 Task: Add Attachment from "Attach a link" to Card Card0000000404 in Board Board0000000101 in Workspace WS0000000034 in Trello. Add Cover Red to Card Card0000000404 in Board Board0000000101 in Workspace WS0000000034 in Trello. Add "Join Card" Button Button0000000404  to Card Card0000000404 in Board Board0000000101 in Workspace WS0000000034 in Trello. Add Description DS0000000404 to Card Card0000000404 in Board Board0000000101 in Workspace WS0000000034 in Trello. Add Comment CM0000000404 to Card Card0000000404 in Board Board0000000101 in Workspace WS0000000034 in Trello
Action: Mouse moved to (639, 667)
Screenshot: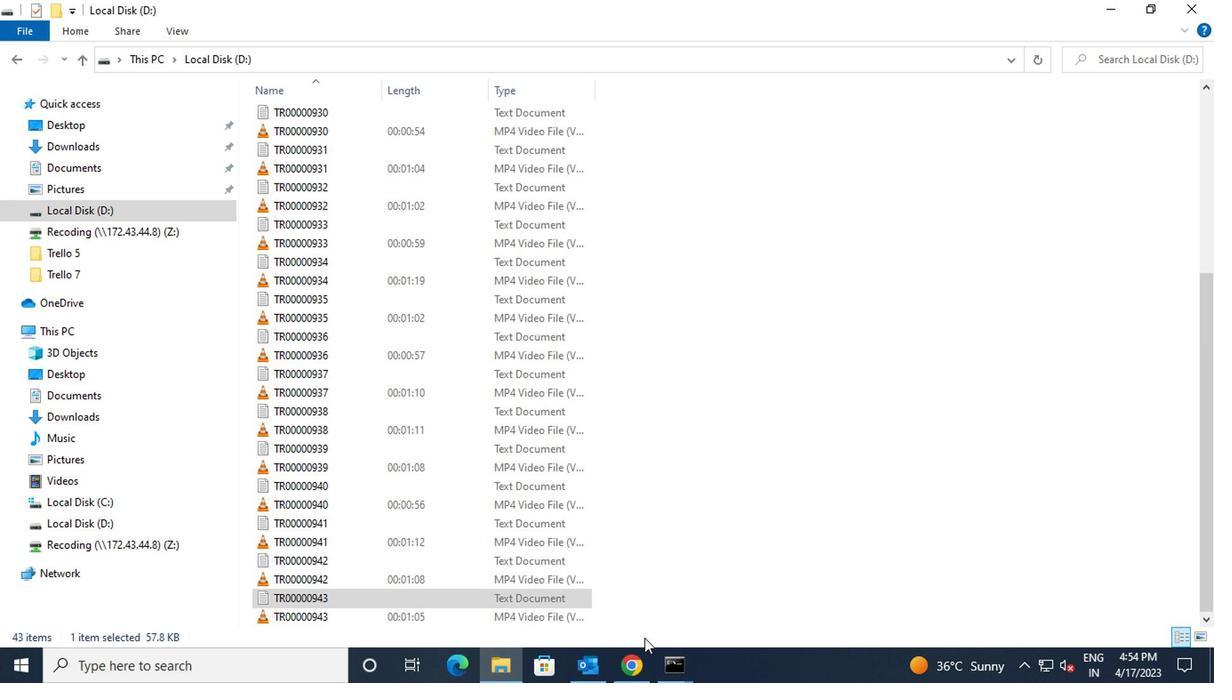 
Action: Mouse pressed left at (639, 667)
Screenshot: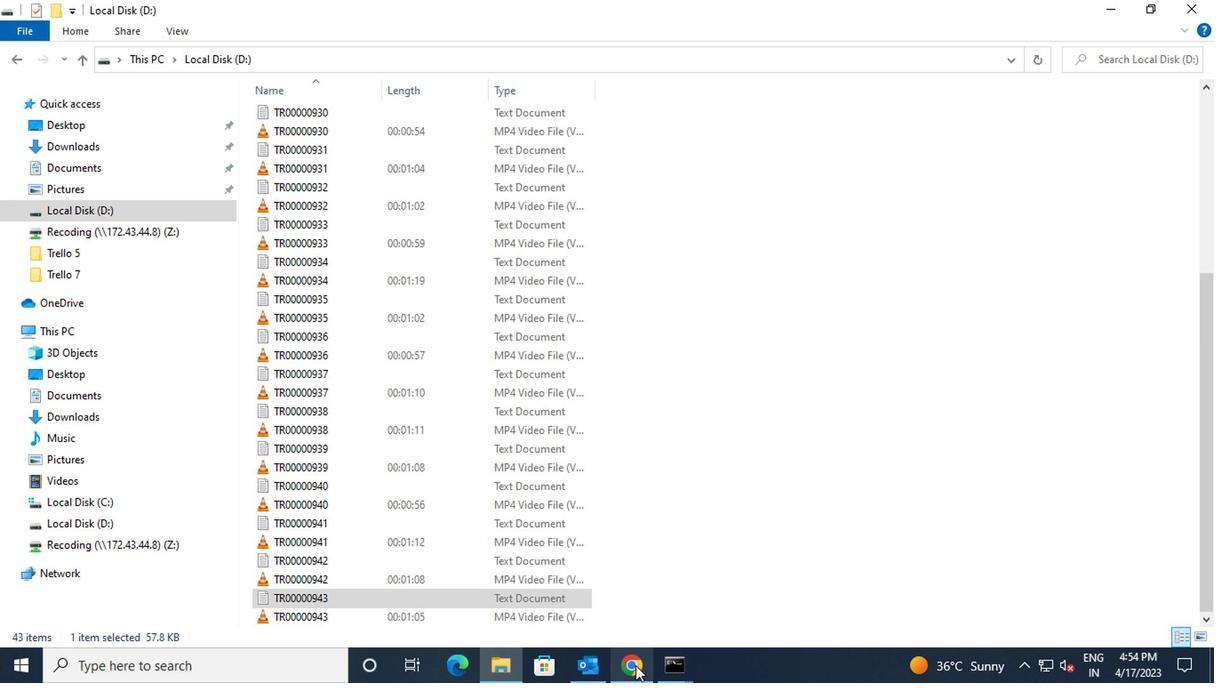 
Action: Mouse moved to (451, 572)
Screenshot: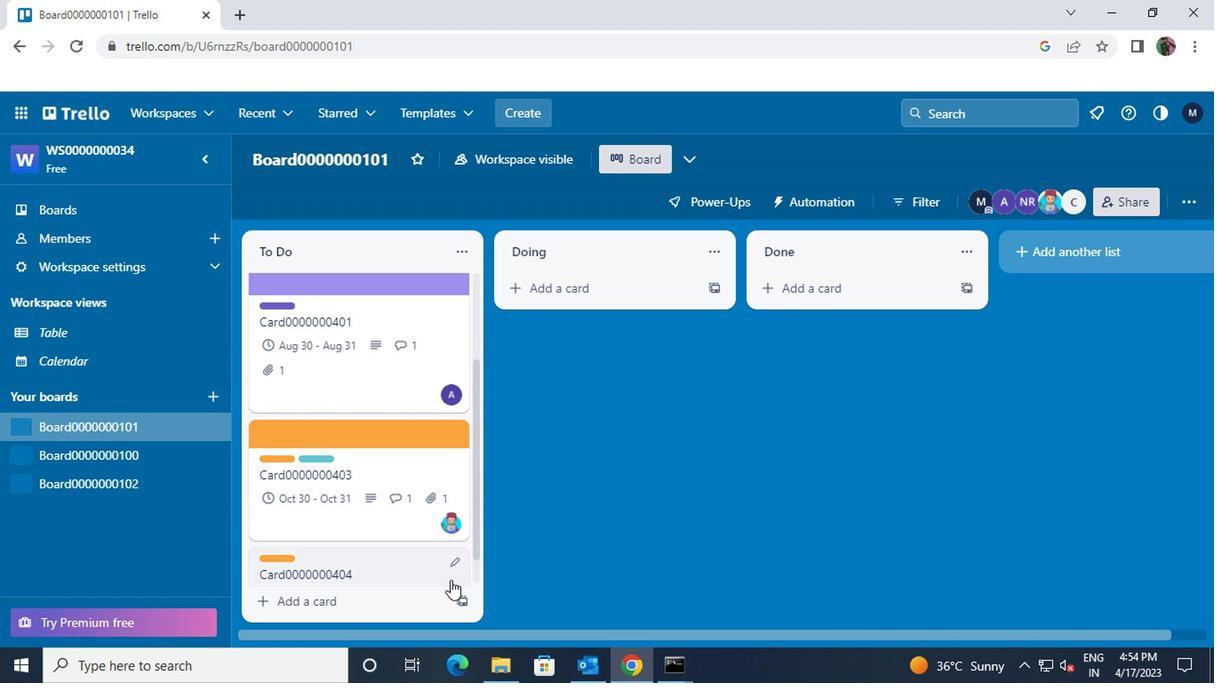 
Action: Mouse pressed left at (451, 572)
Screenshot: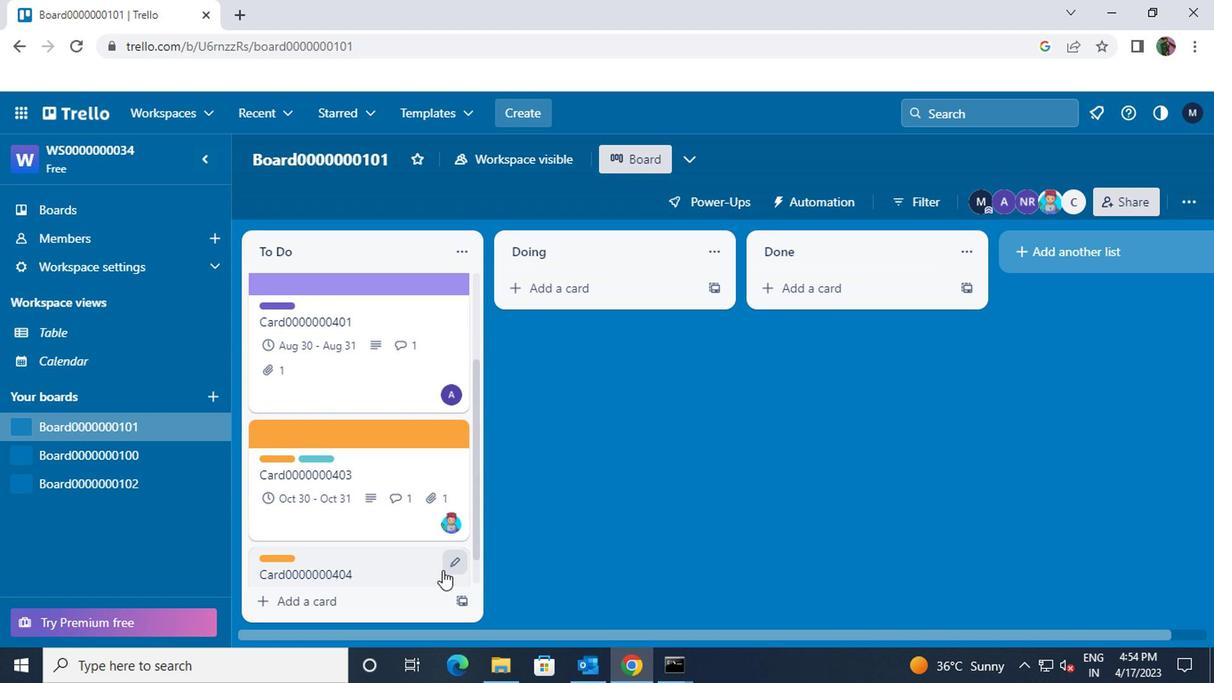 
Action: Mouse moved to (538, 391)
Screenshot: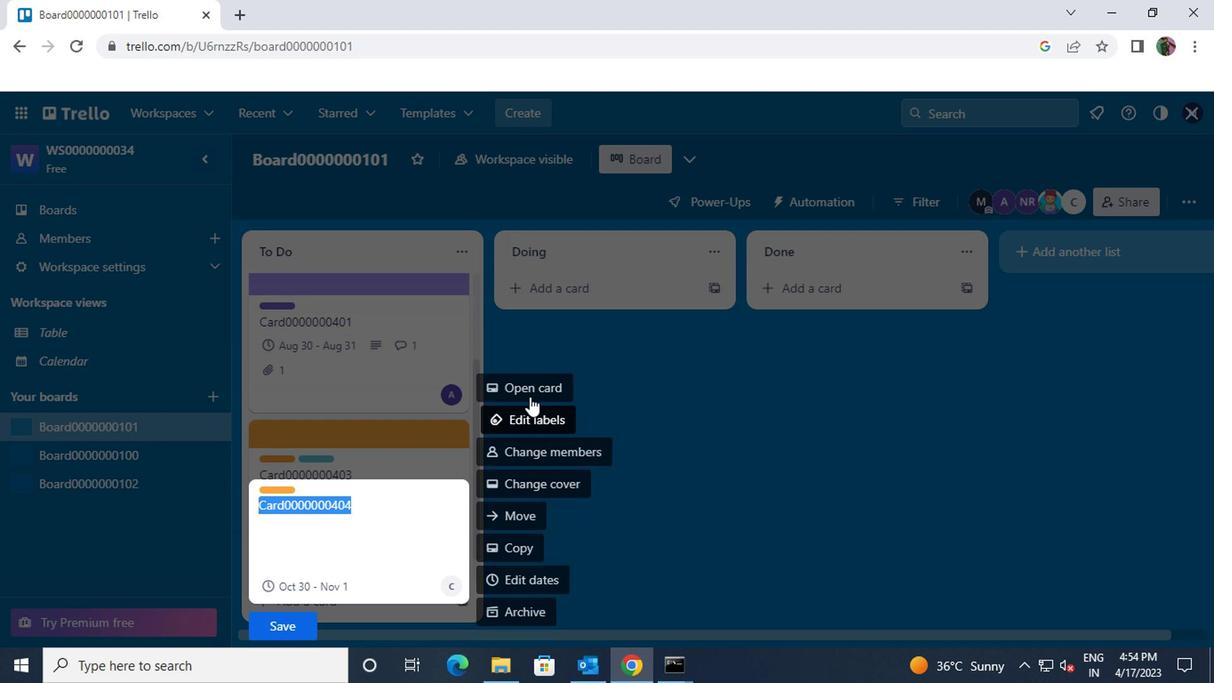 
Action: Mouse pressed left at (538, 391)
Screenshot: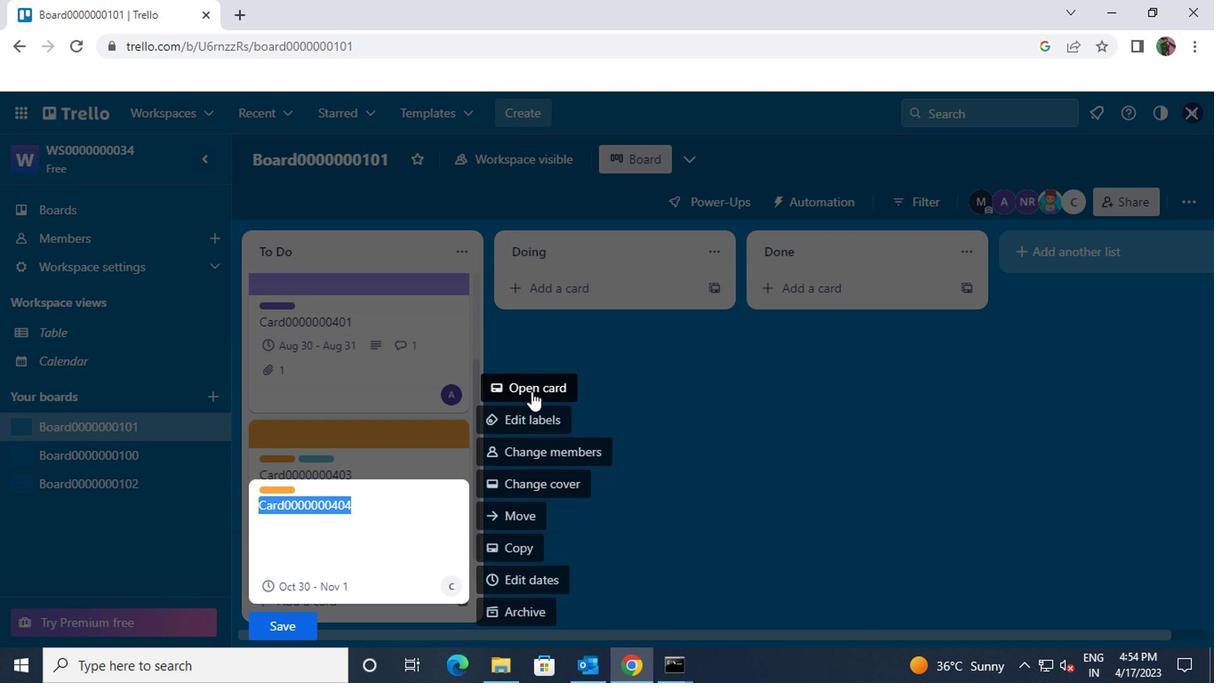 
Action: Mouse moved to (838, 397)
Screenshot: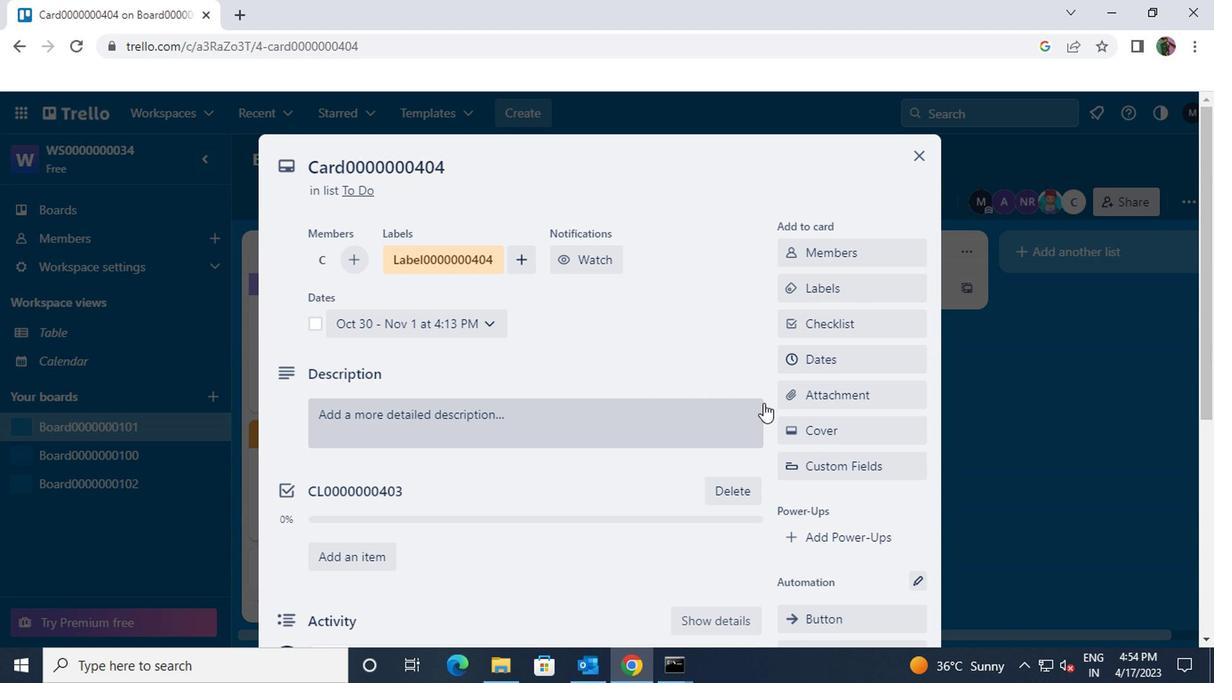 
Action: Mouse pressed left at (838, 397)
Screenshot: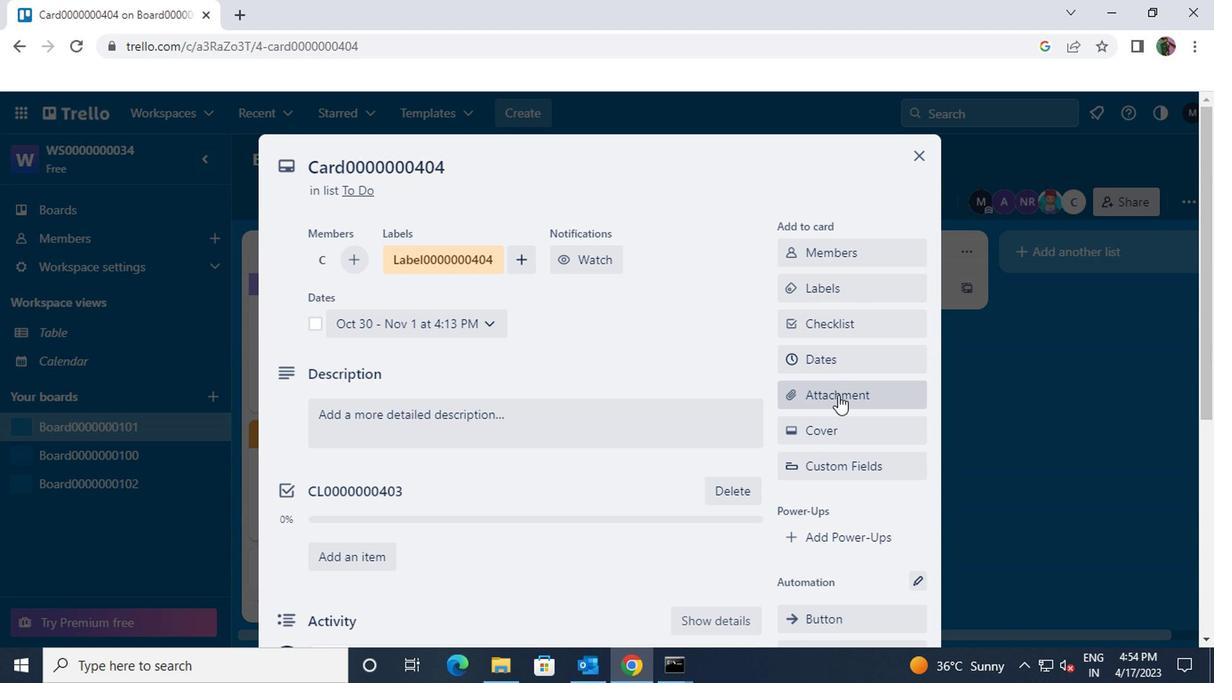 
Action: Mouse moved to (846, 196)
Screenshot: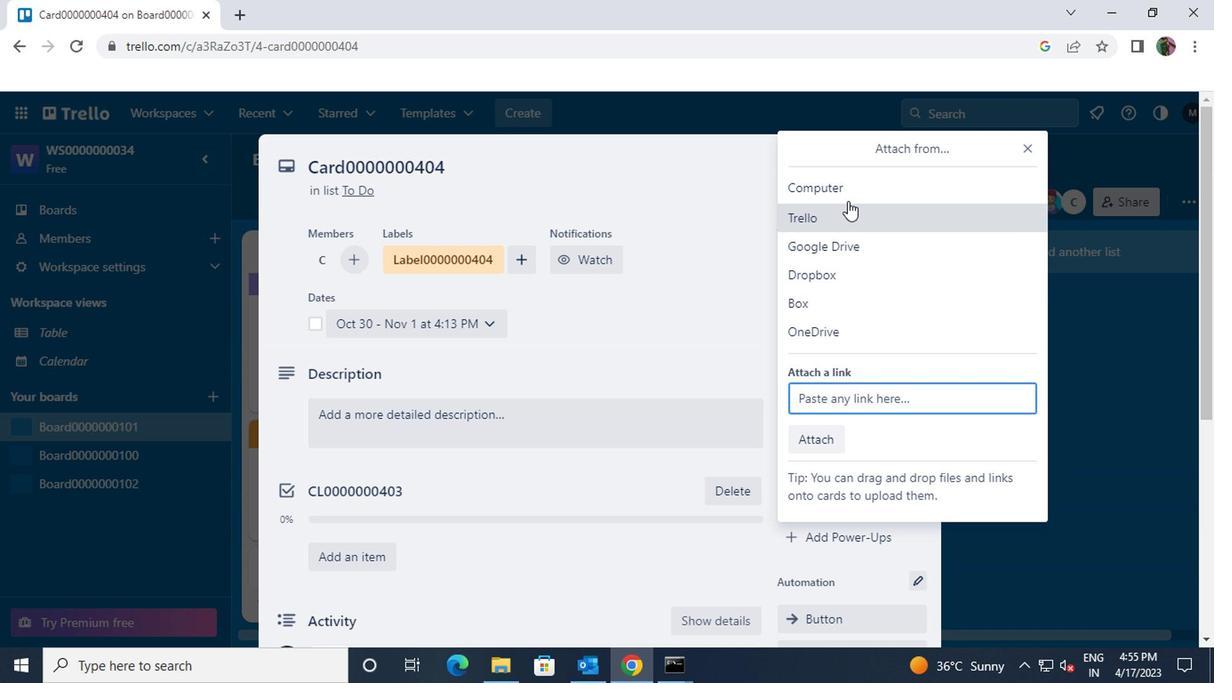 
Action: Mouse pressed left at (846, 196)
Screenshot: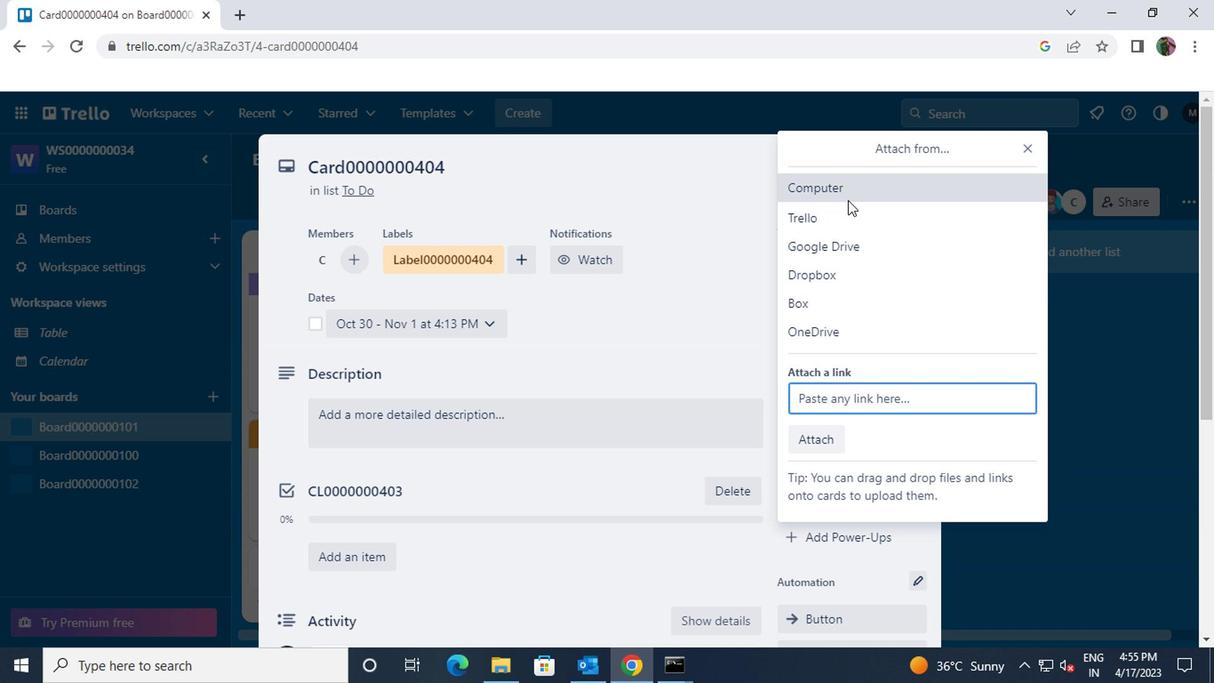 
Action: Mouse moved to (503, 190)
Screenshot: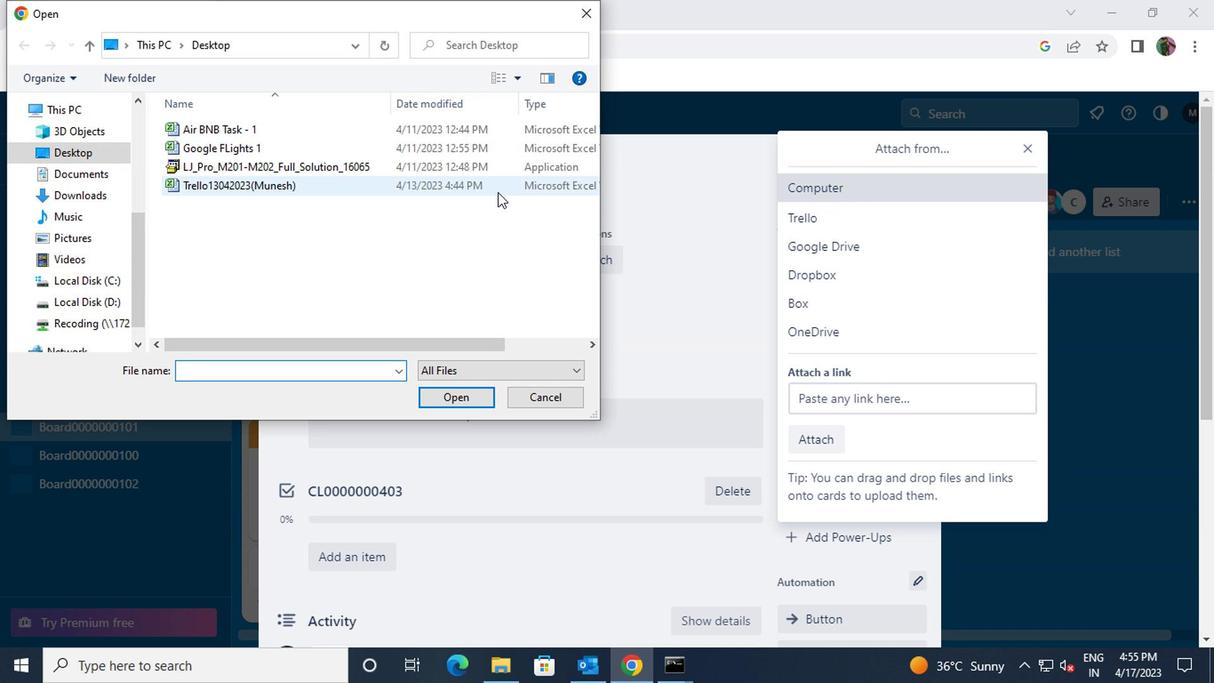 
Action: Mouse pressed left at (503, 190)
Screenshot: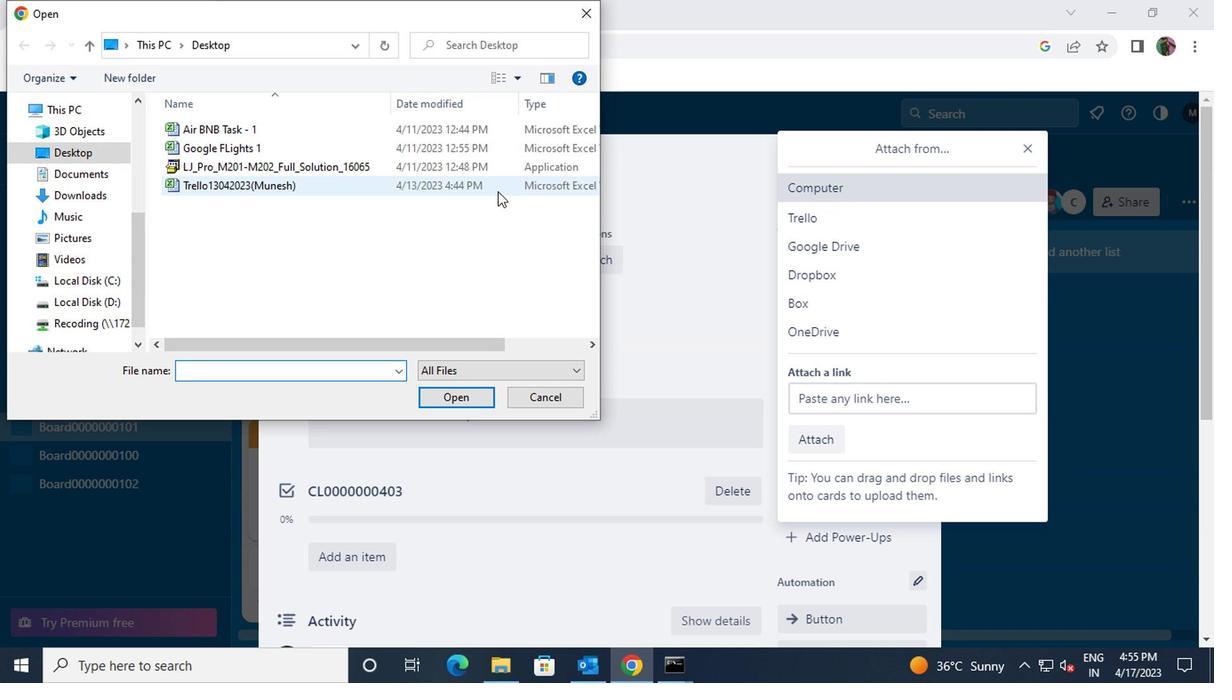 
Action: Mouse moved to (480, 406)
Screenshot: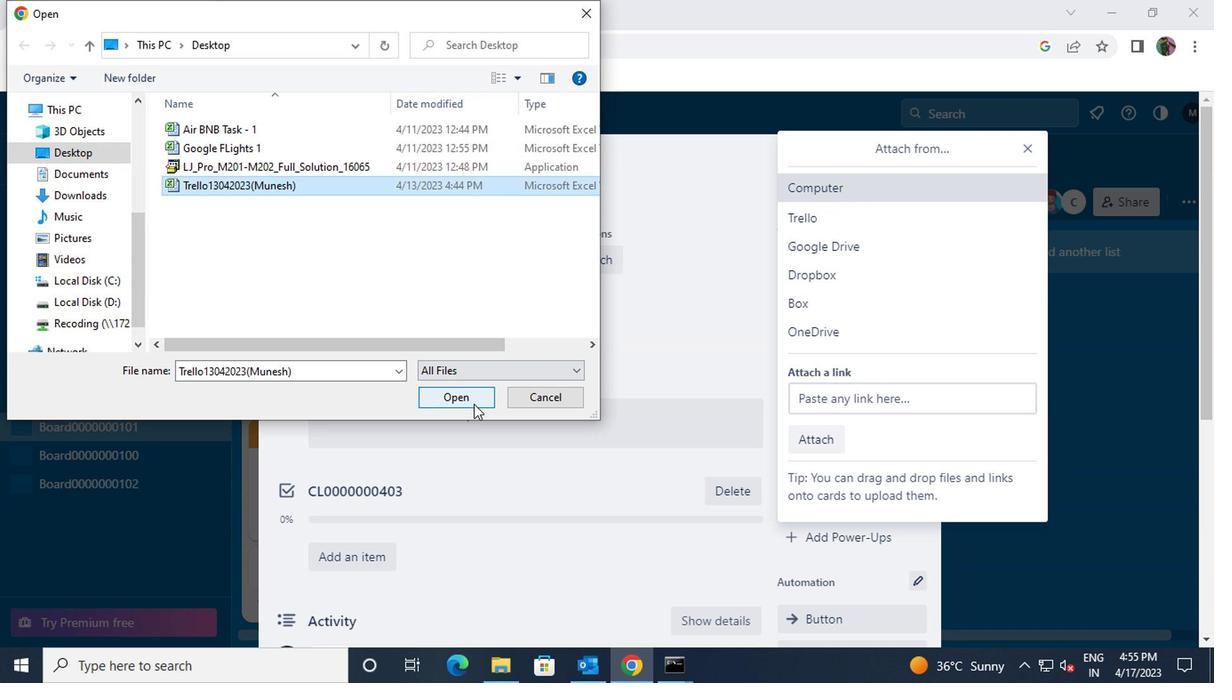 
Action: Mouse pressed left at (480, 406)
Screenshot: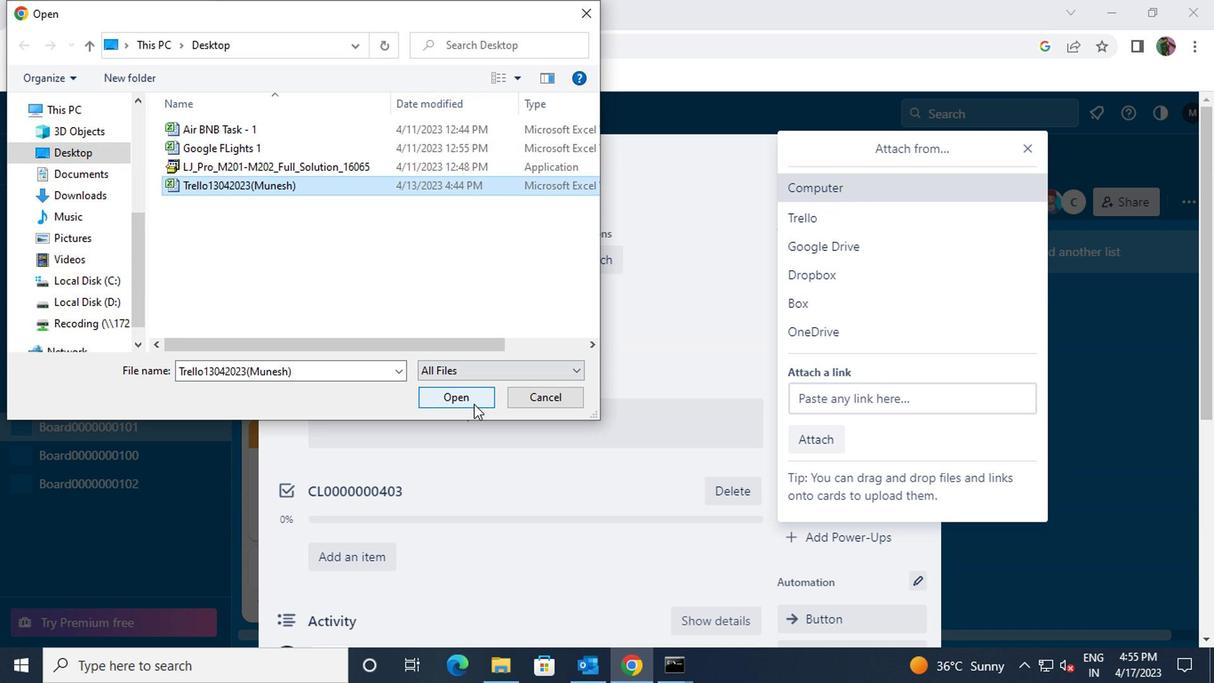 
Action: Mouse moved to (809, 421)
Screenshot: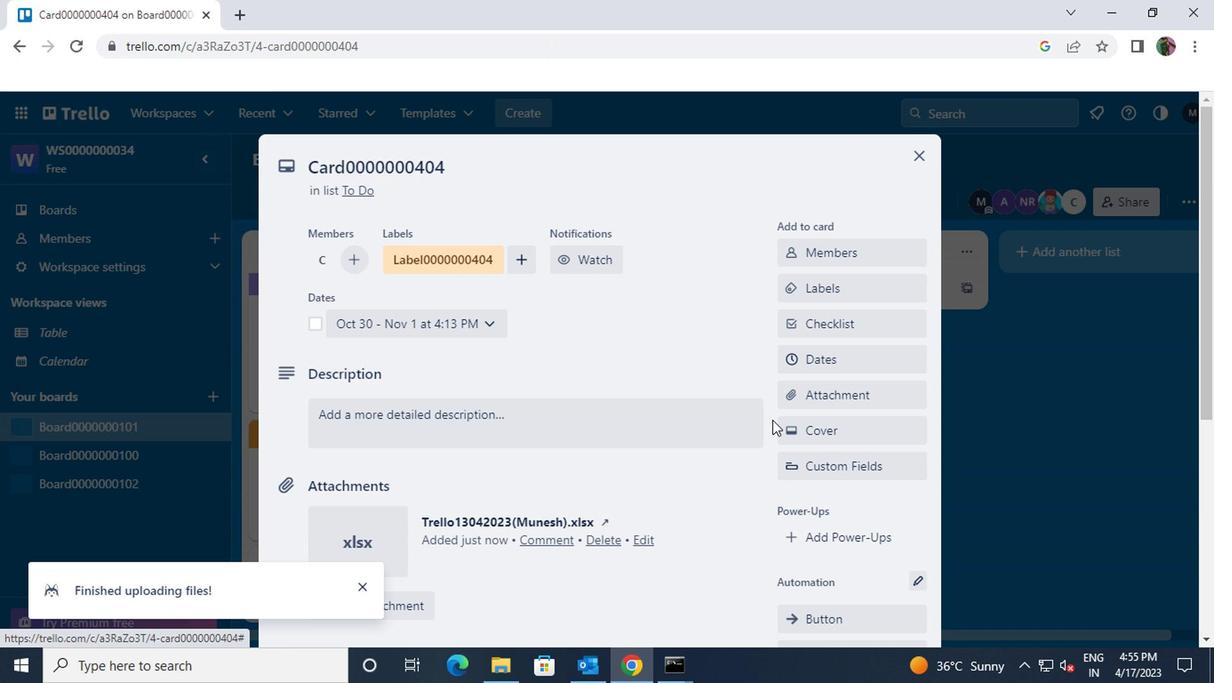 
Action: Mouse pressed left at (809, 421)
Screenshot: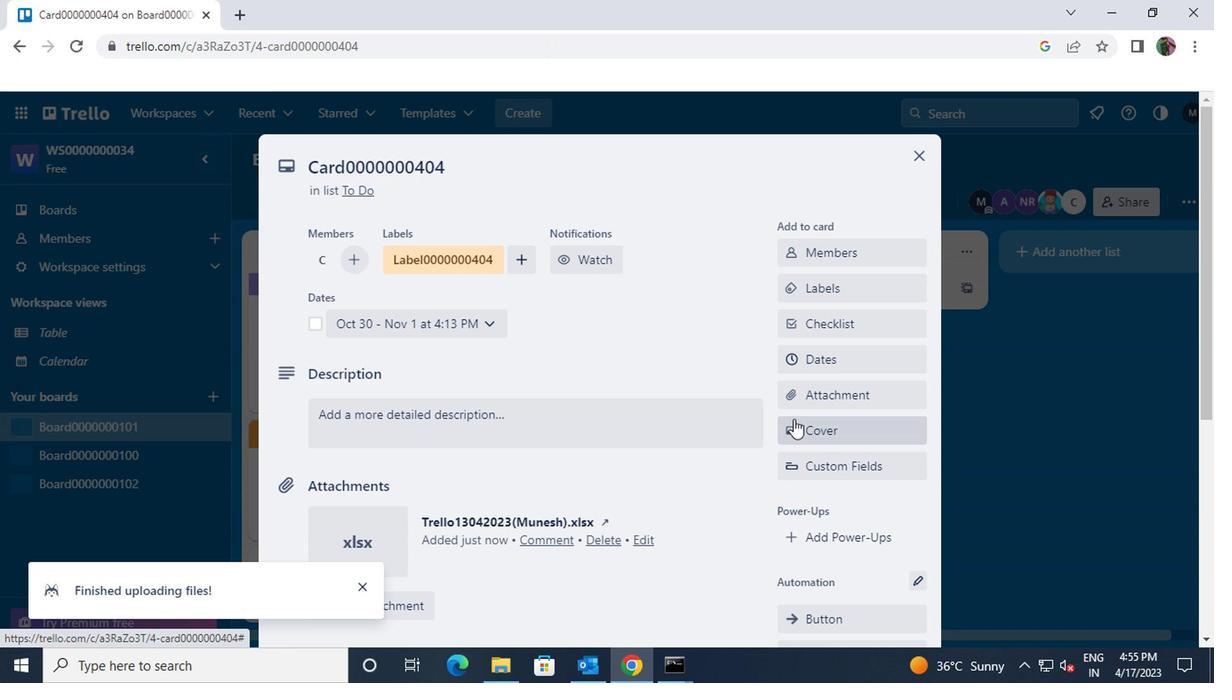 
Action: Mouse moved to (1012, 309)
Screenshot: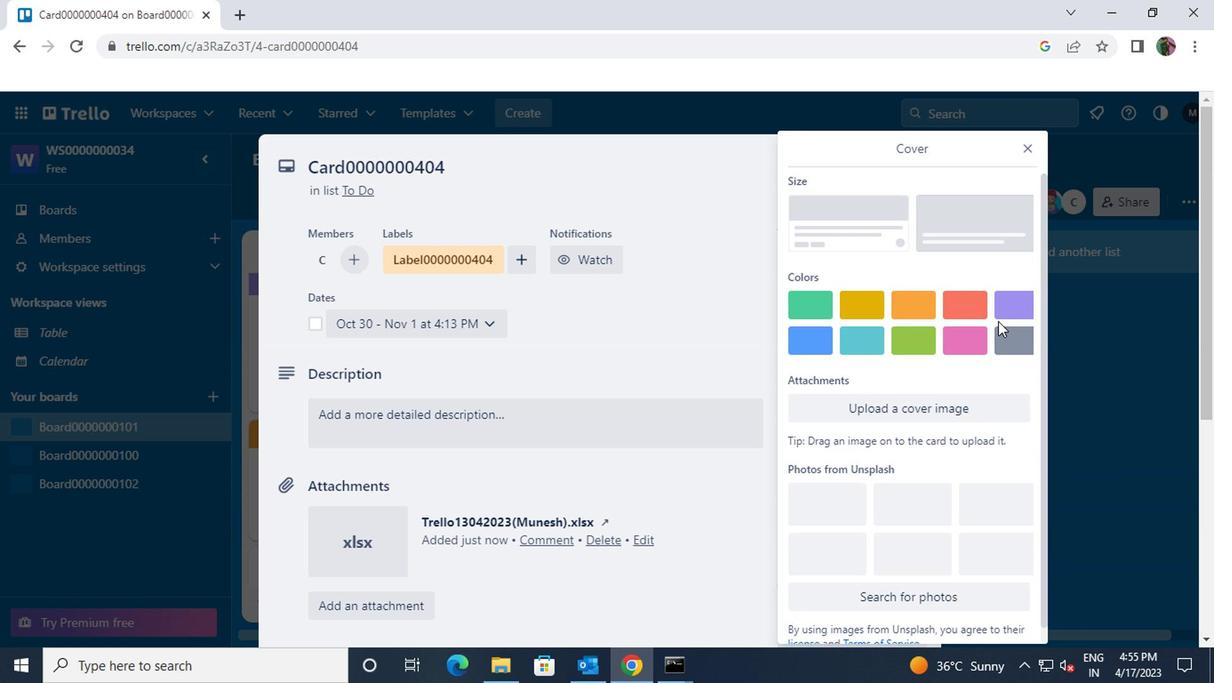 
Action: Mouse pressed left at (1012, 309)
Screenshot: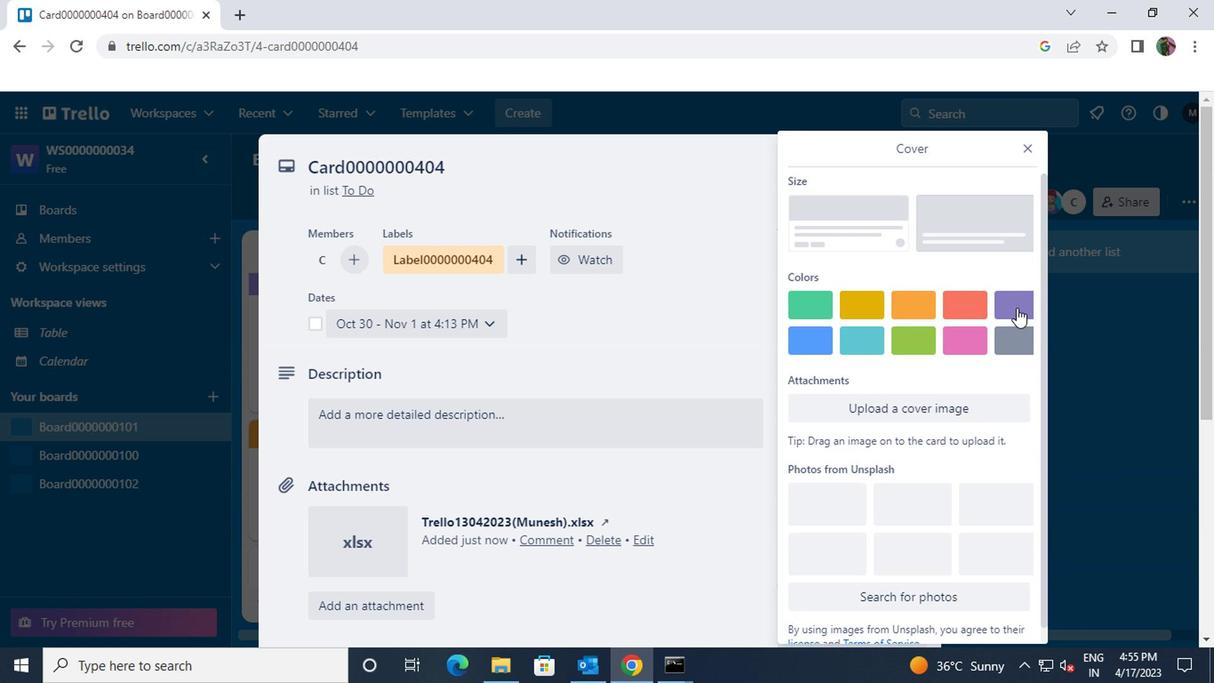 
Action: Mouse moved to (1010, 318)
Screenshot: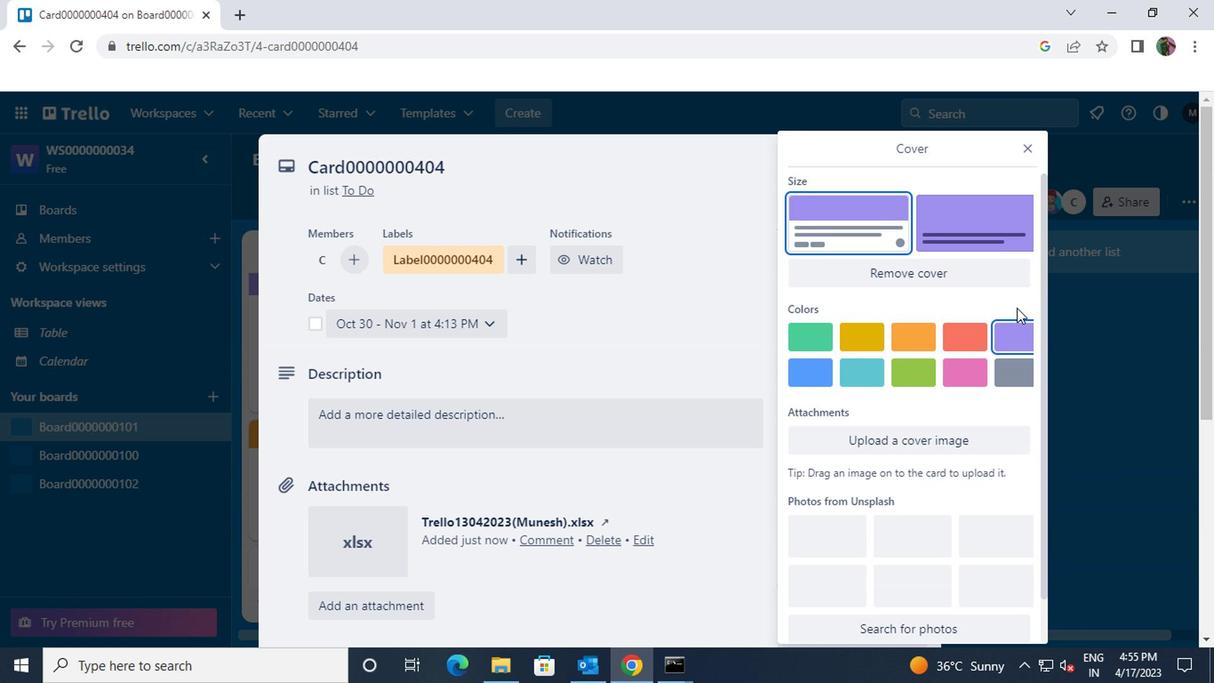 
Action: Mouse scrolled (1010, 317) with delta (0, -1)
Screenshot: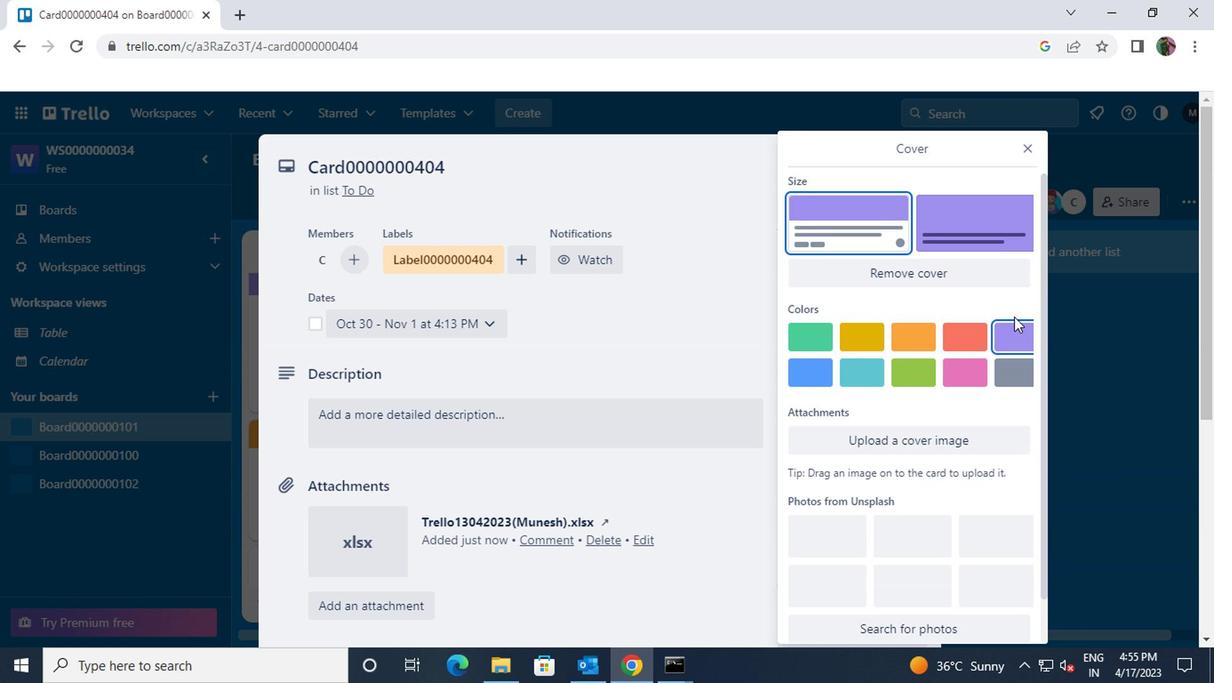 
Action: Mouse moved to (1017, 149)
Screenshot: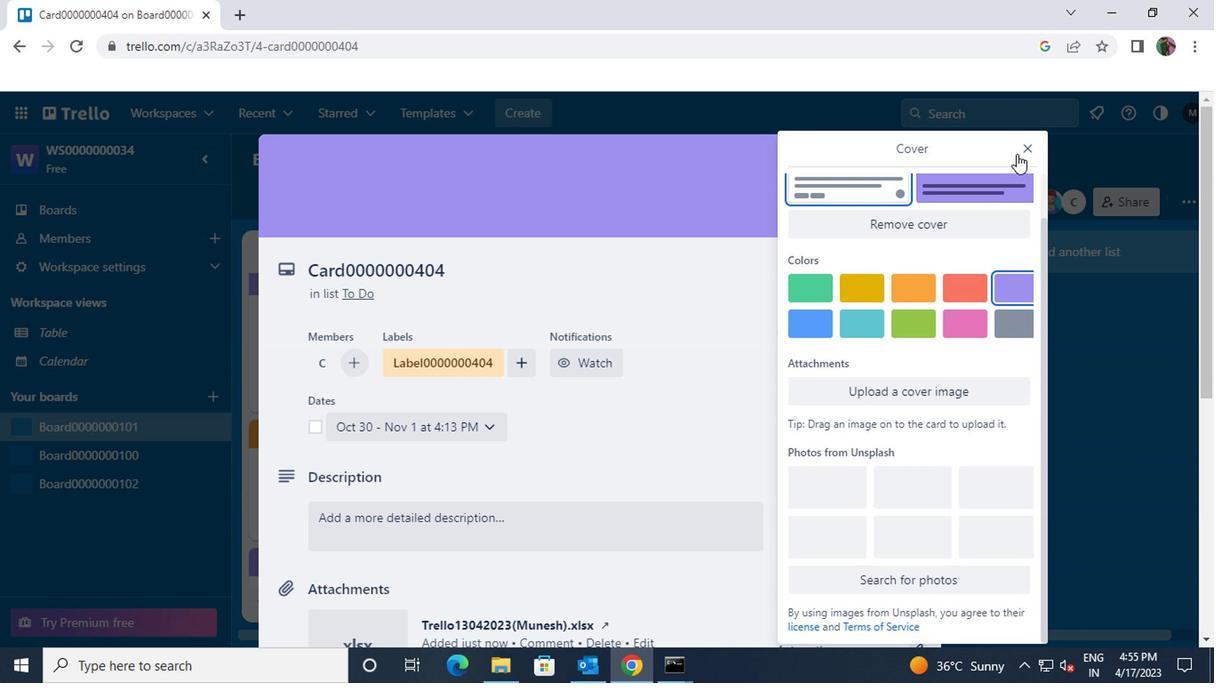
Action: Mouse pressed left at (1017, 149)
Screenshot: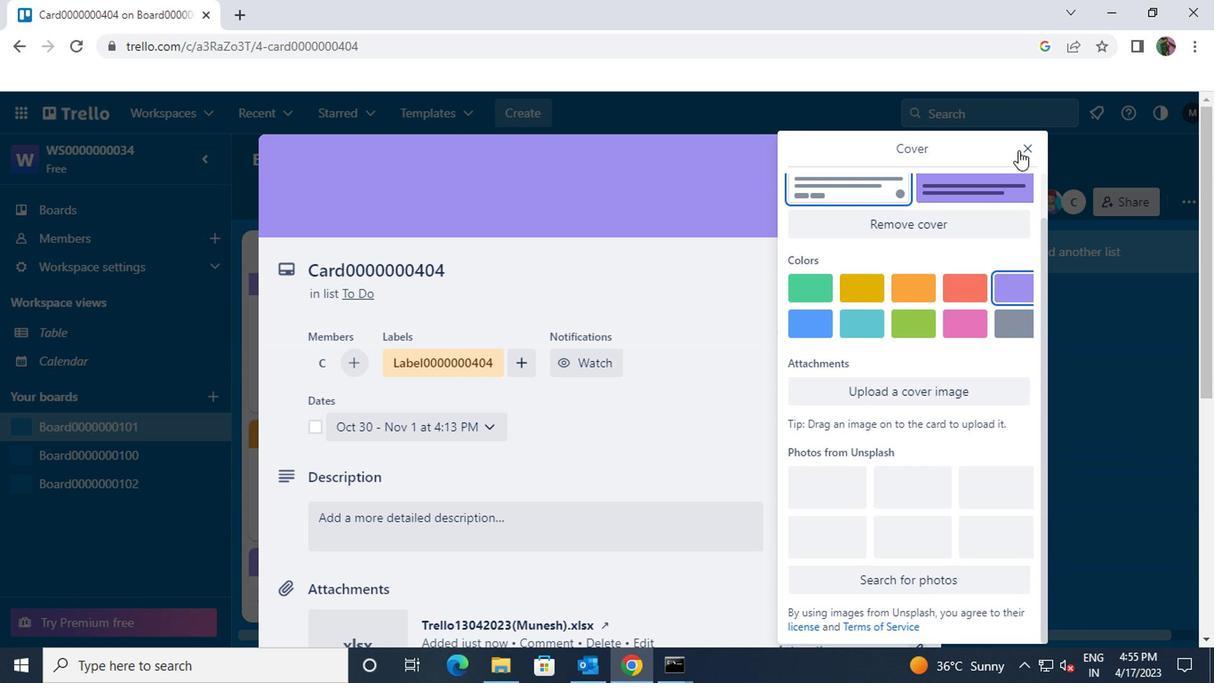 
Action: Mouse moved to (882, 353)
Screenshot: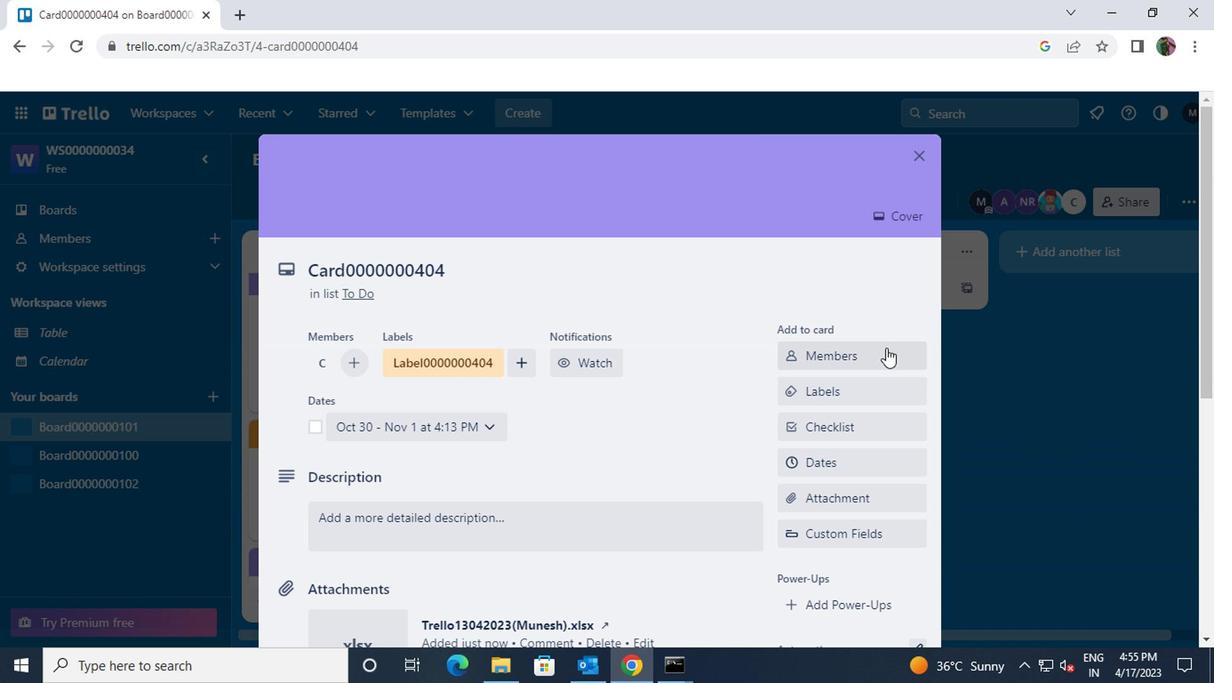
Action: Mouse scrolled (882, 352) with delta (0, -1)
Screenshot: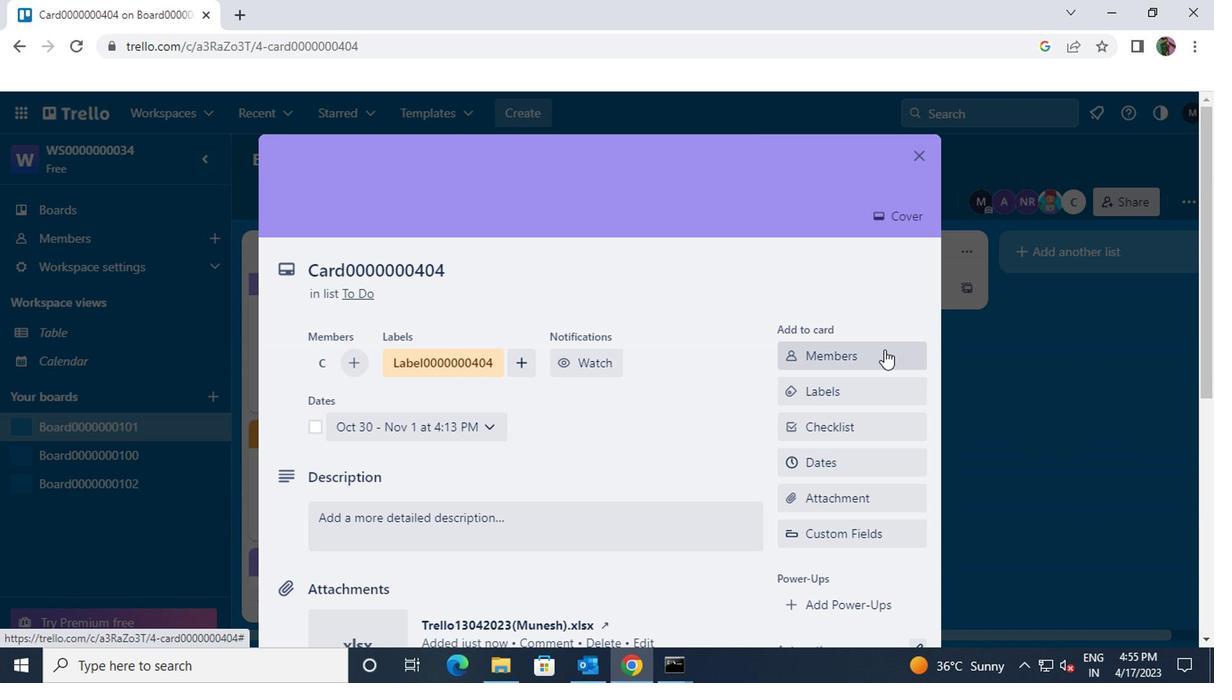 
Action: Mouse scrolled (882, 352) with delta (0, -1)
Screenshot: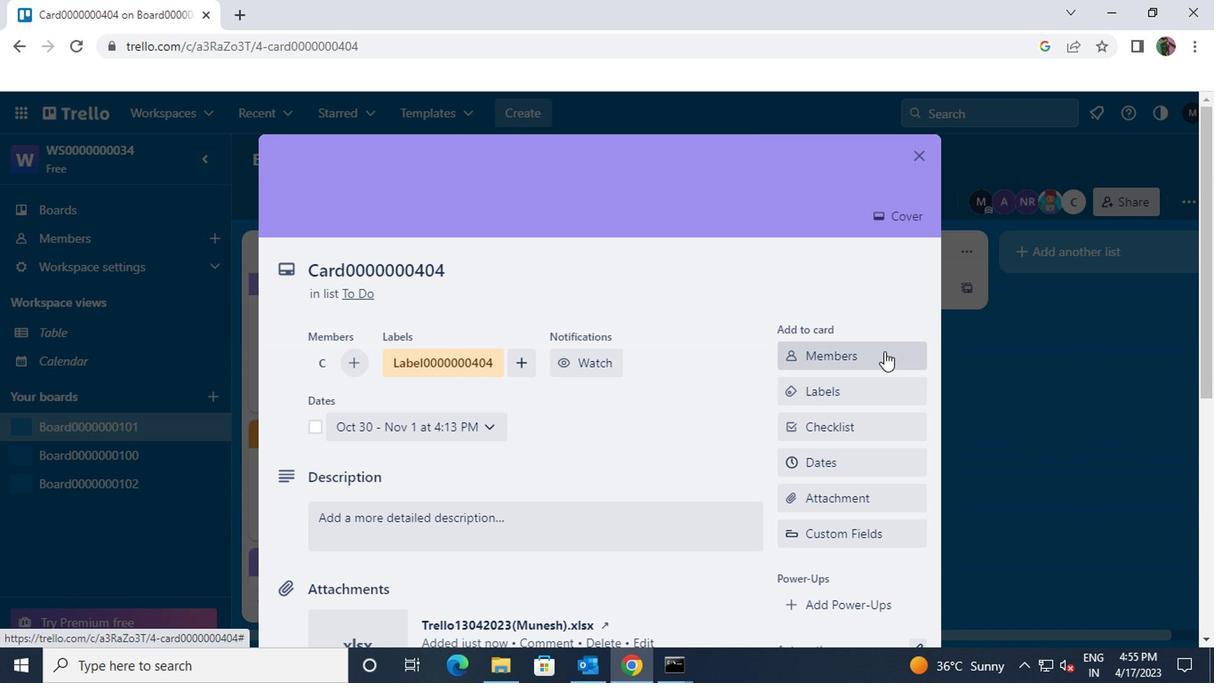 
Action: Mouse moved to (882, 353)
Screenshot: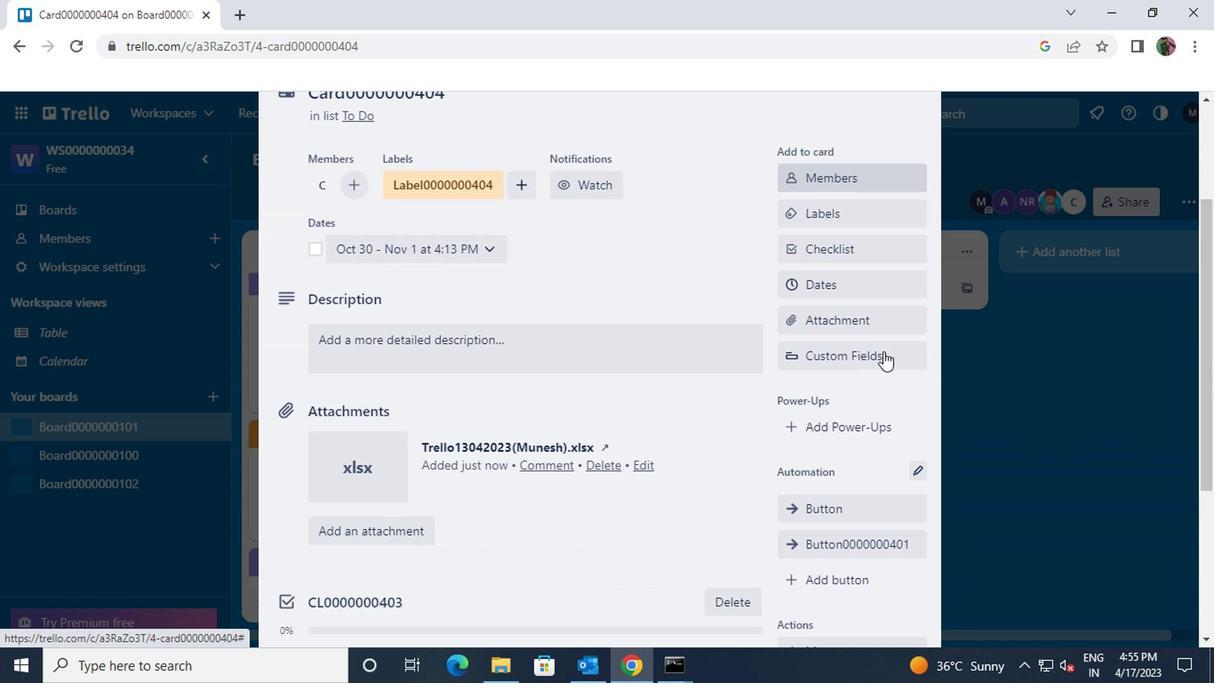
Action: Mouse scrolled (882, 352) with delta (0, -1)
Screenshot: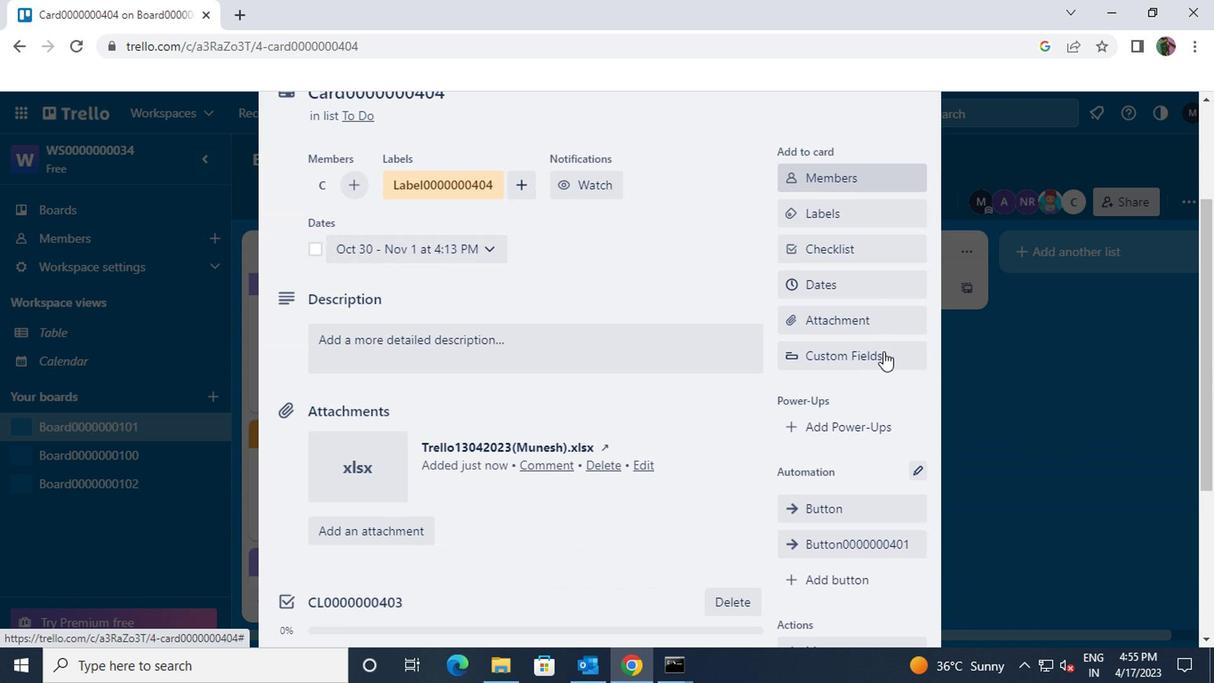 
Action: Mouse moved to (879, 353)
Screenshot: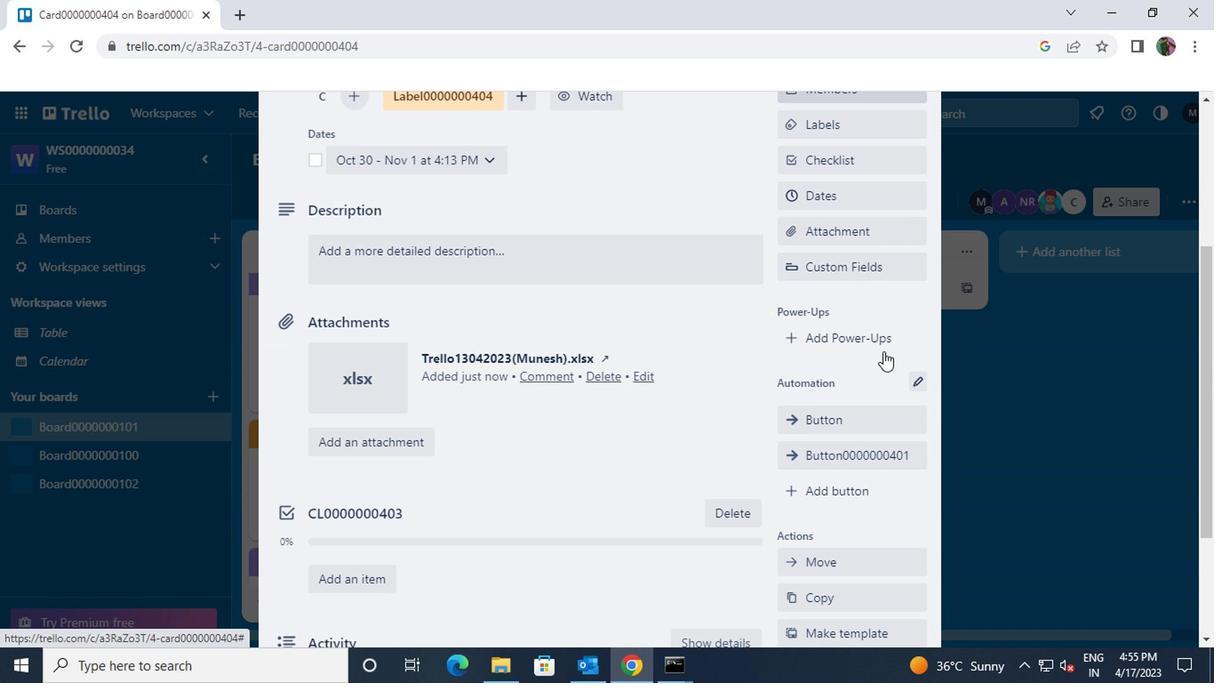 
Action: Mouse scrolled (879, 352) with delta (0, -1)
Screenshot: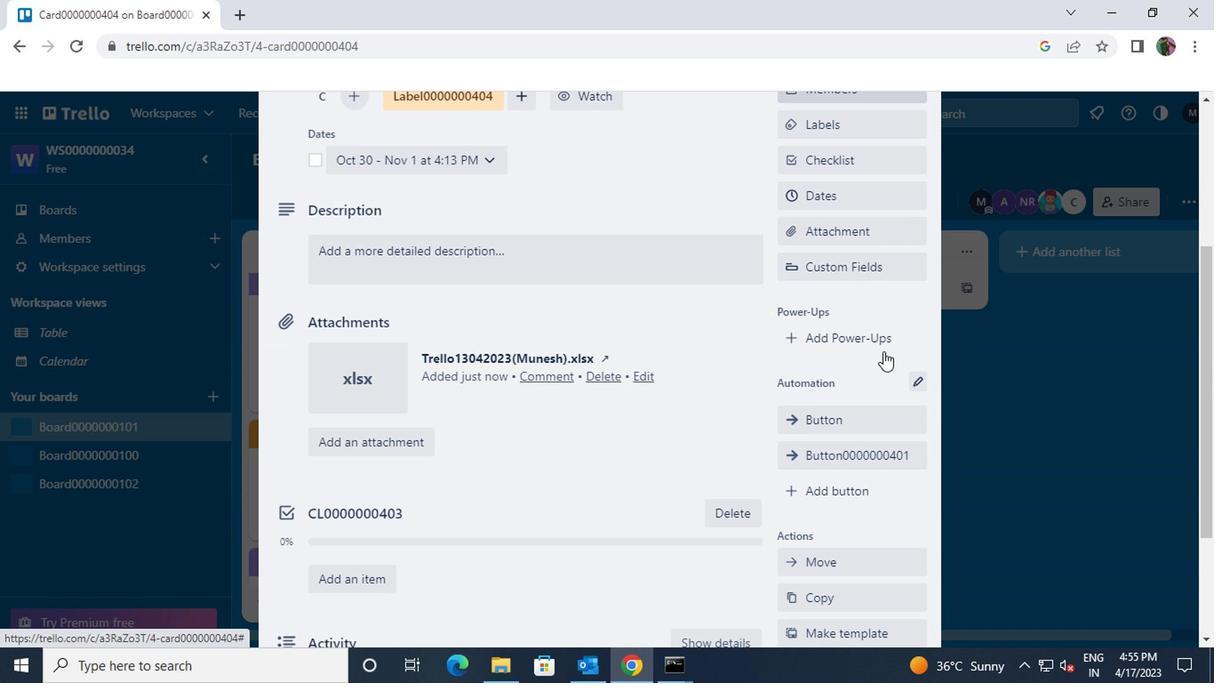 
Action: Mouse moved to (876, 356)
Screenshot: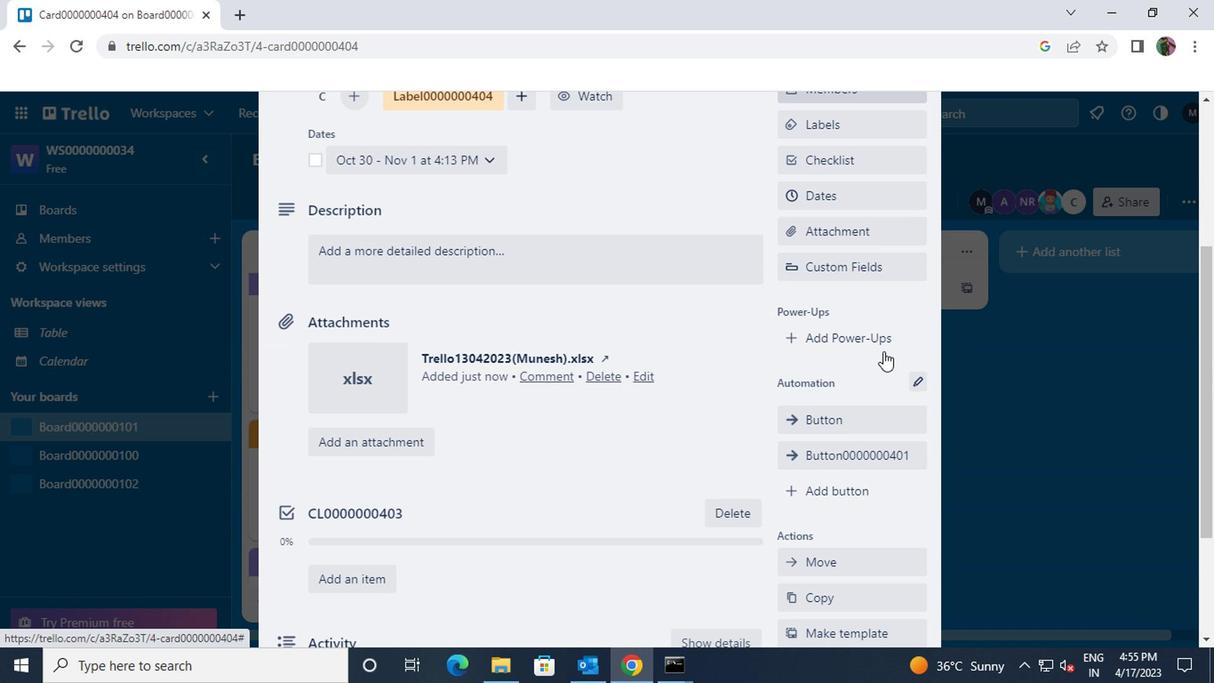 
Action: Mouse scrolled (876, 356) with delta (0, 0)
Screenshot: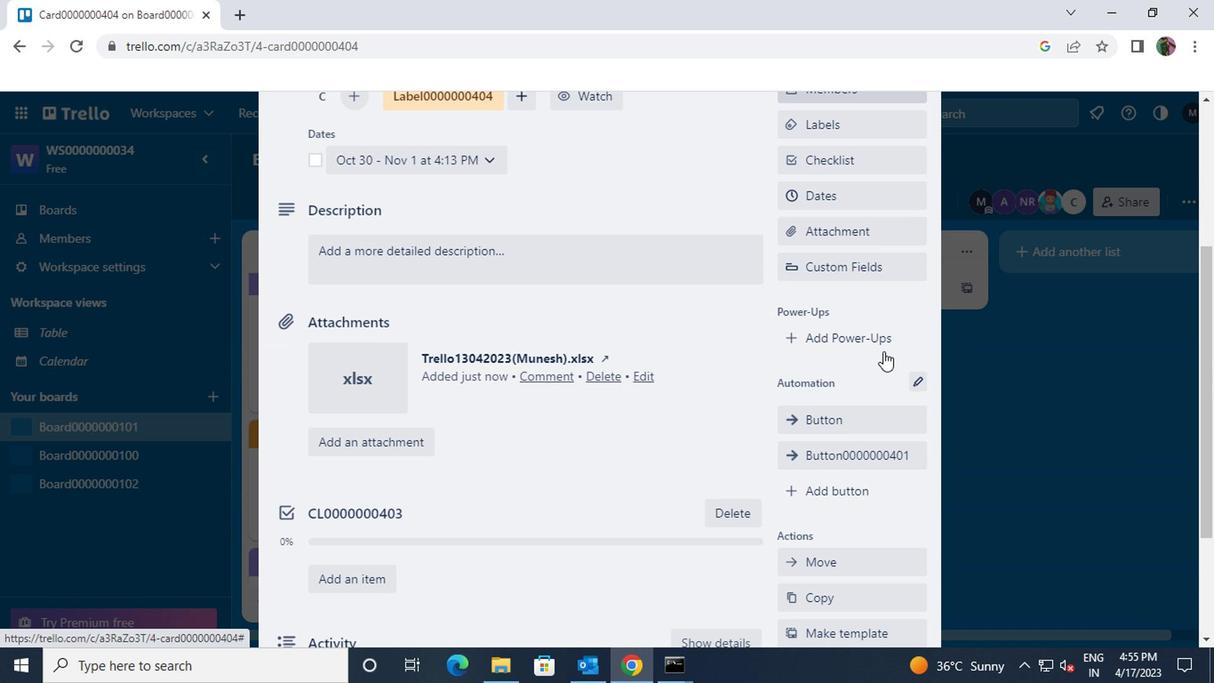 
Action: Mouse moved to (838, 323)
Screenshot: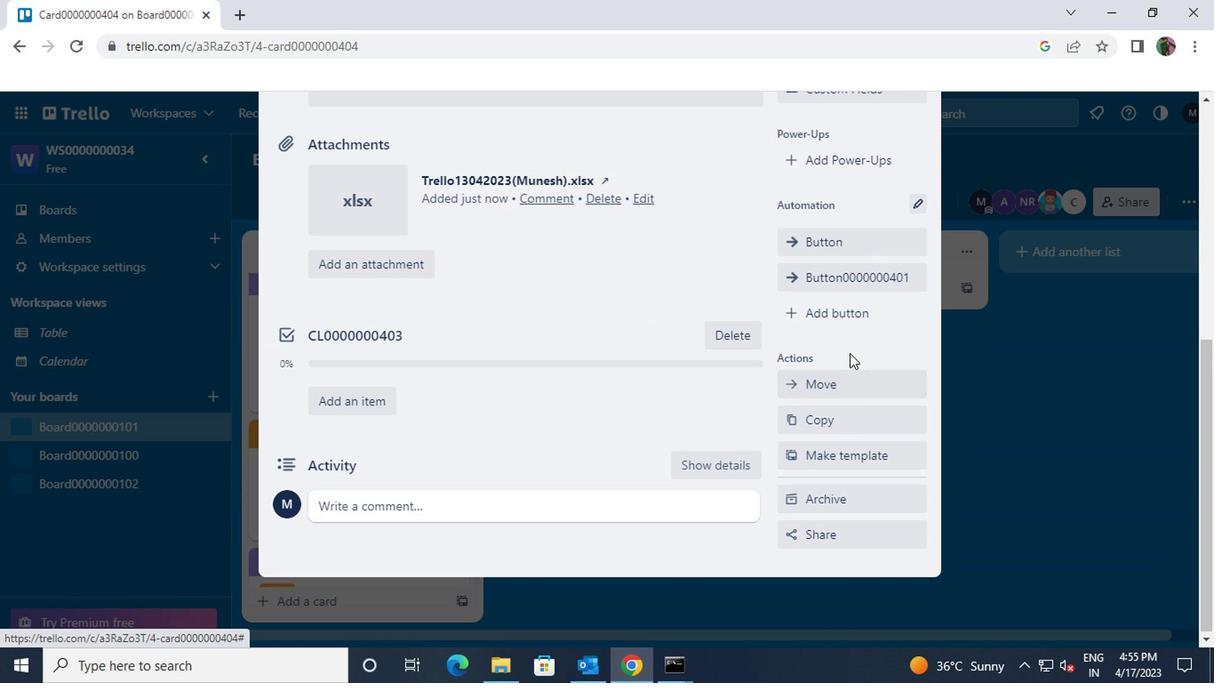 
Action: Mouse pressed left at (838, 323)
Screenshot: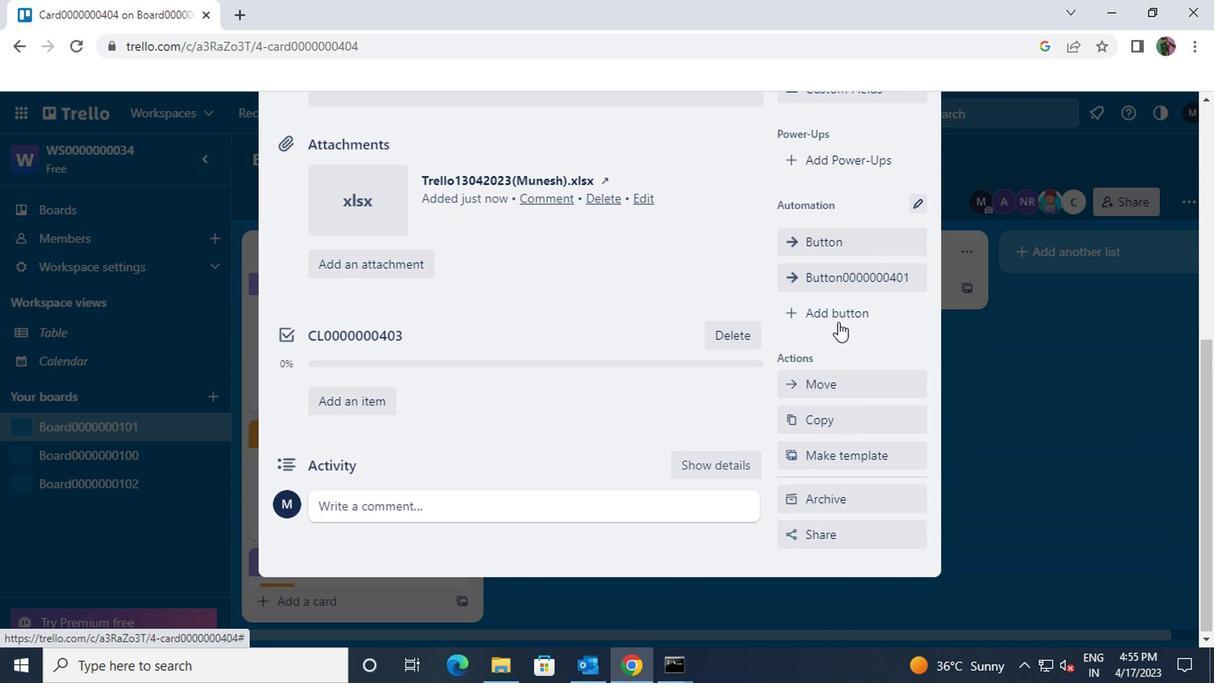 
Action: Mouse moved to (848, 235)
Screenshot: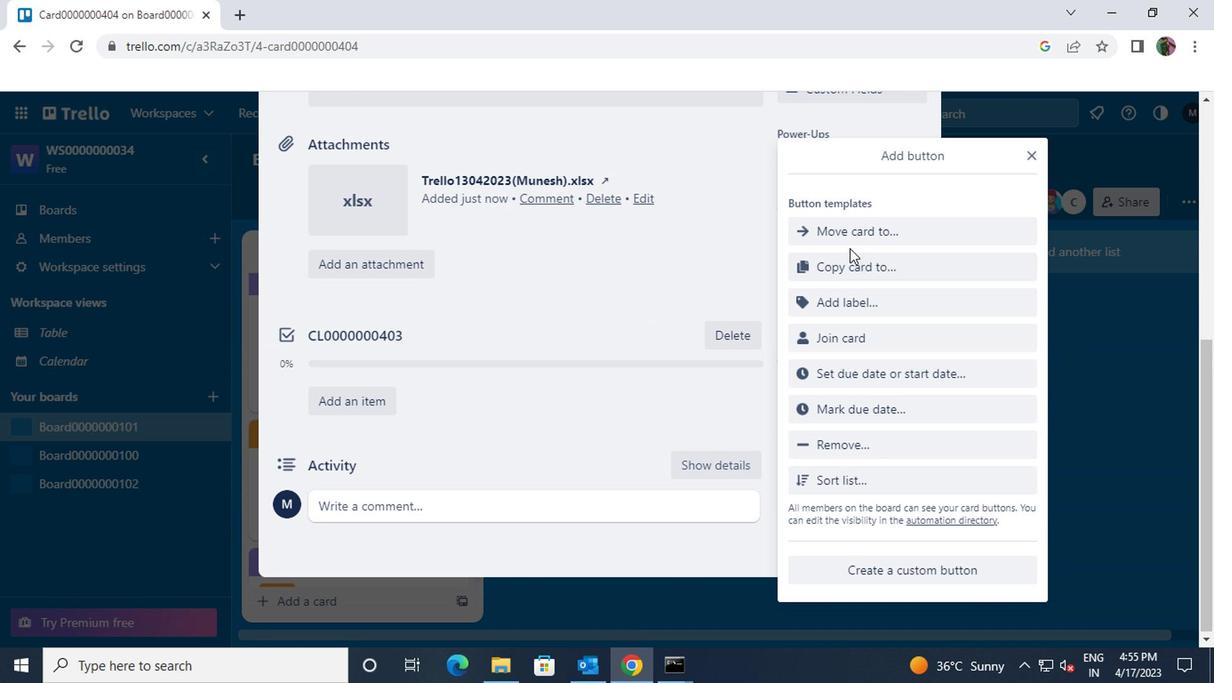 
Action: Mouse pressed left at (848, 235)
Screenshot: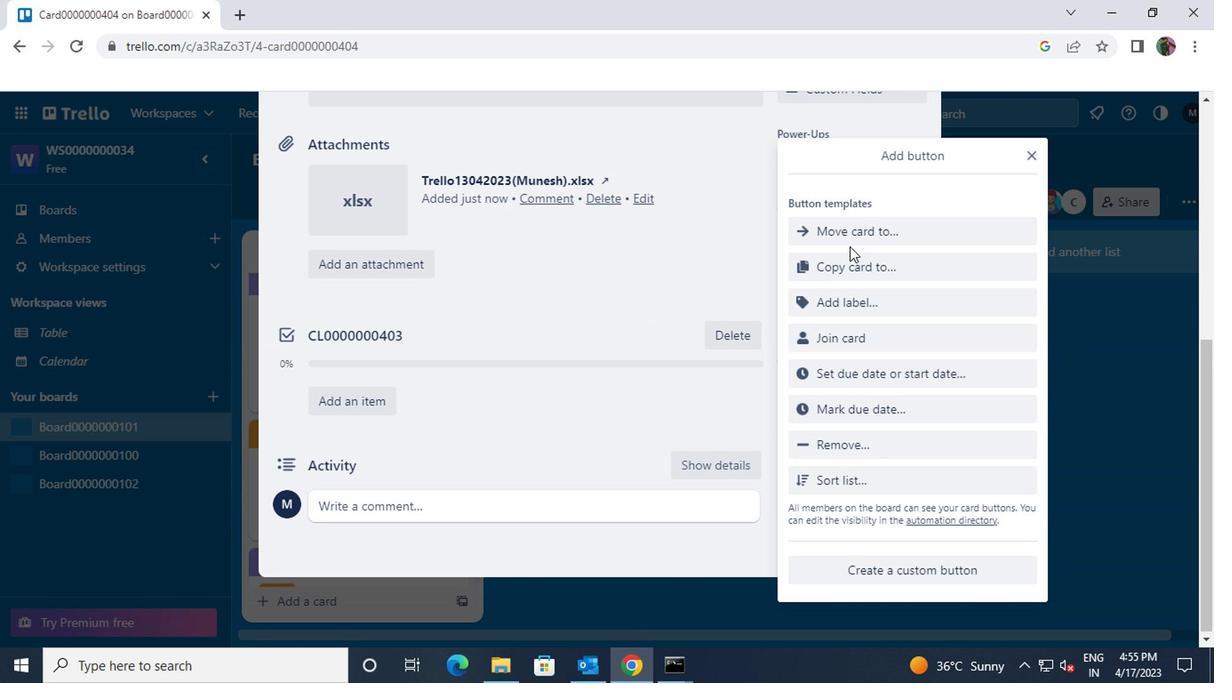 
Action: Mouse moved to (848, 229)
Screenshot: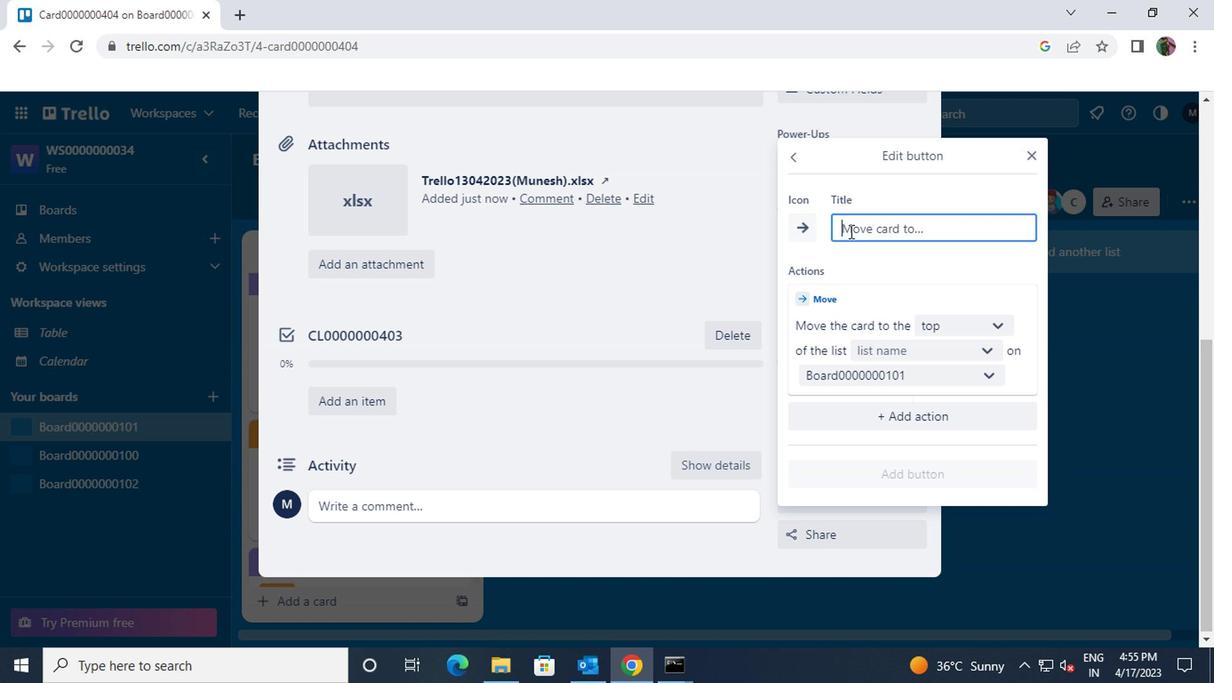 
Action: Mouse pressed left at (848, 229)
Screenshot: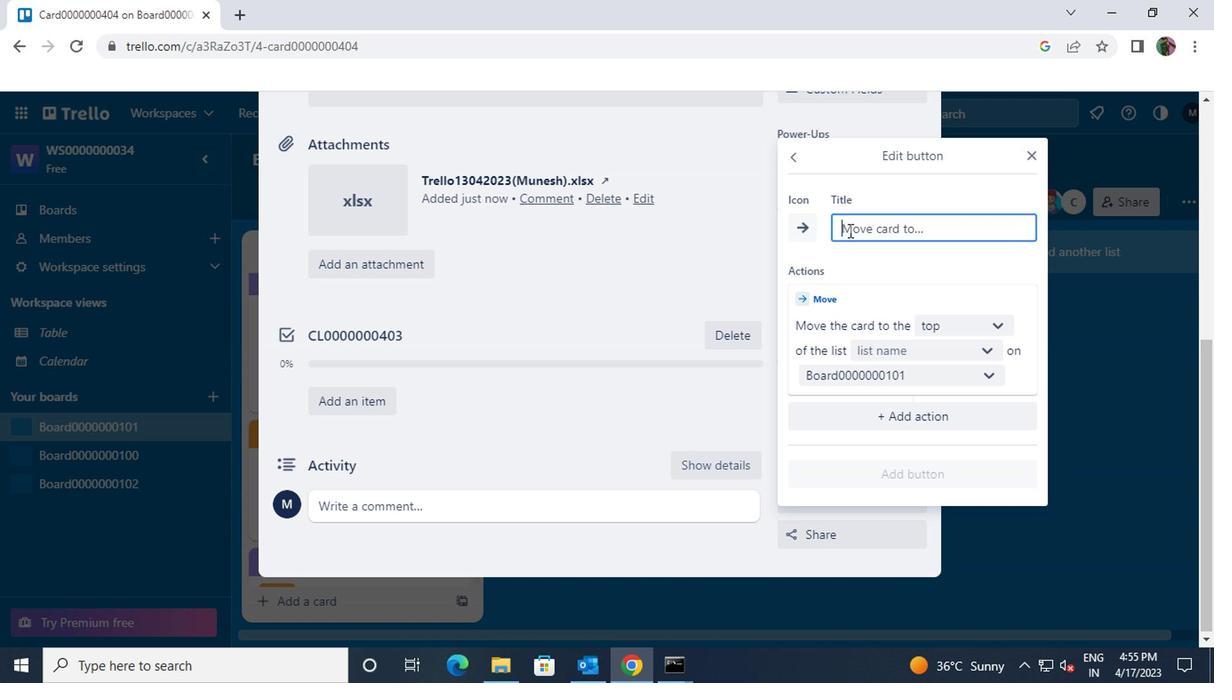
Action: Key pressed <Key.shift>BUTTON0000000403
Screenshot: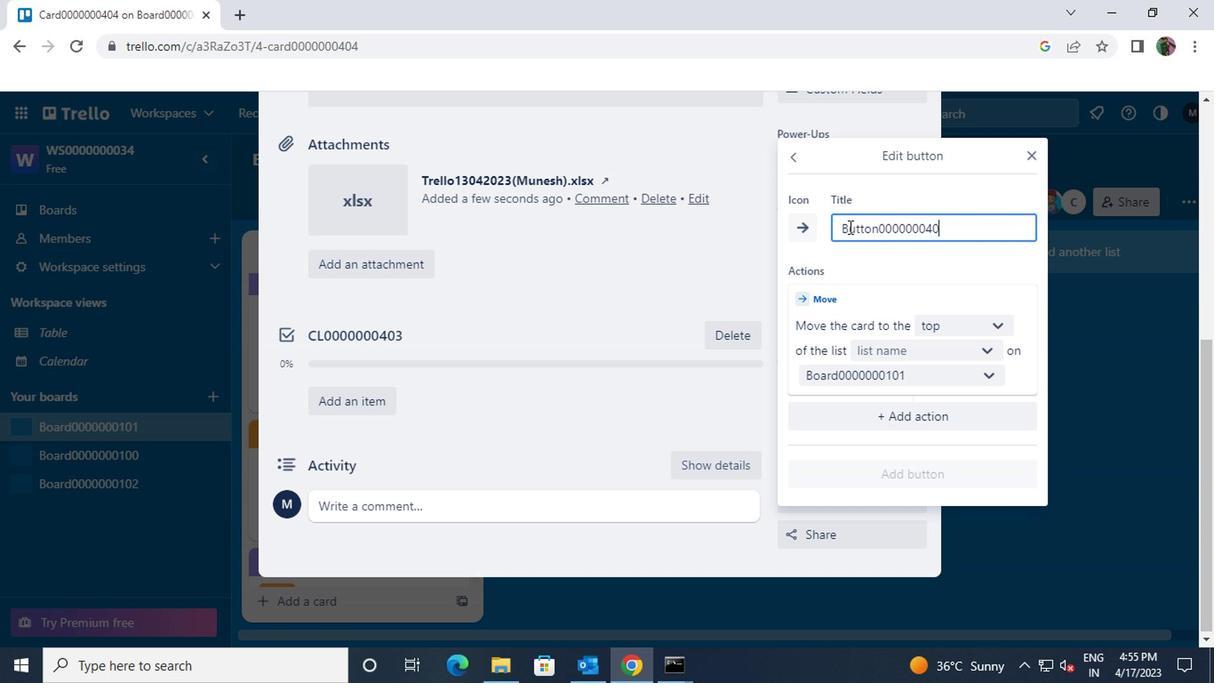 
Action: Mouse moved to (983, 325)
Screenshot: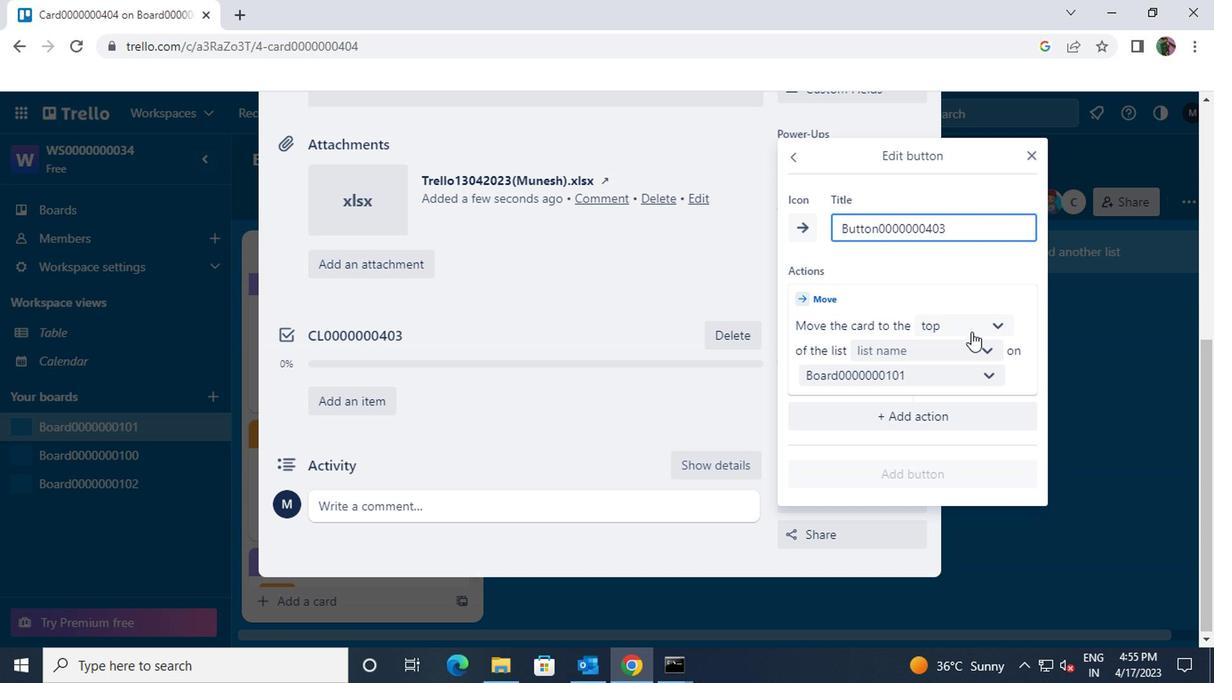 
Action: Mouse pressed left at (983, 325)
Screenshot: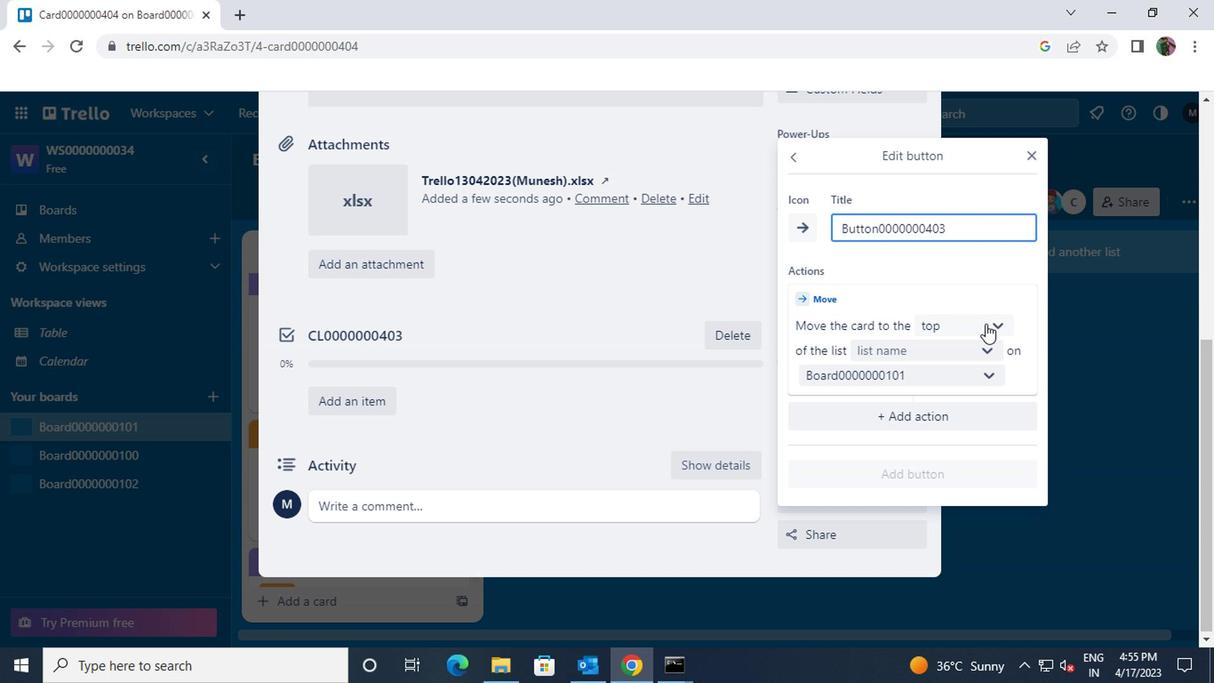 
Action: Mouse moved to (971, 359)
Screenshot: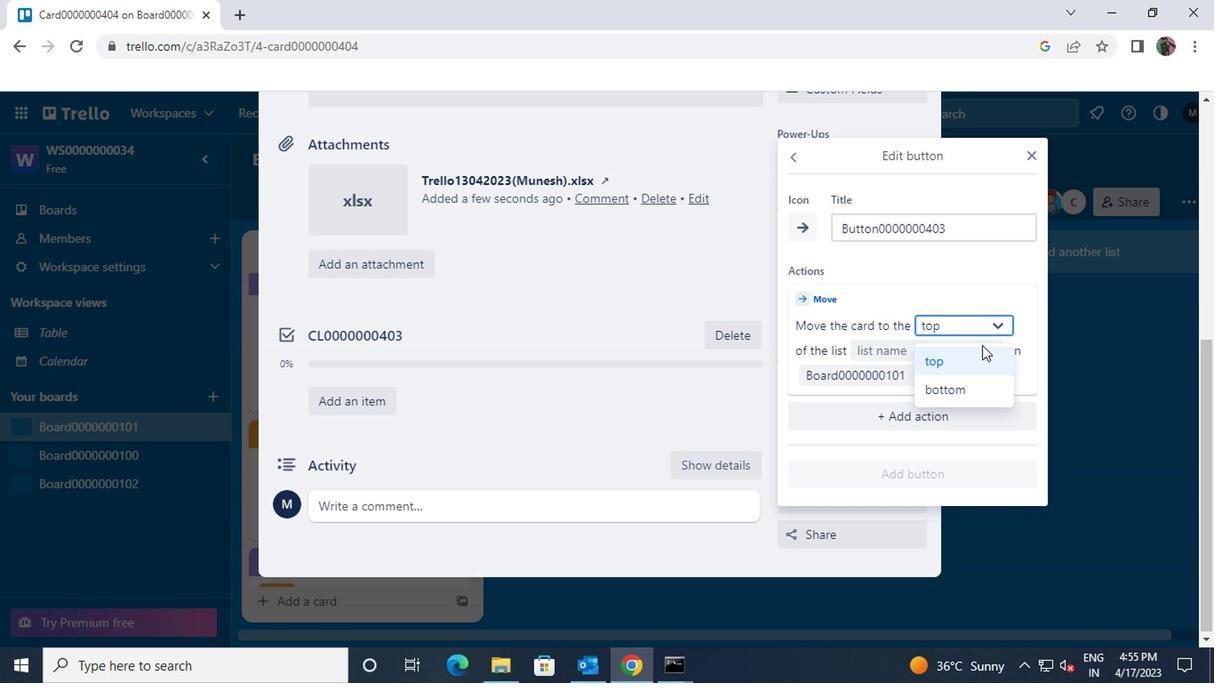 
Action: Mouse pressed left at (971, 359)
Screenshot: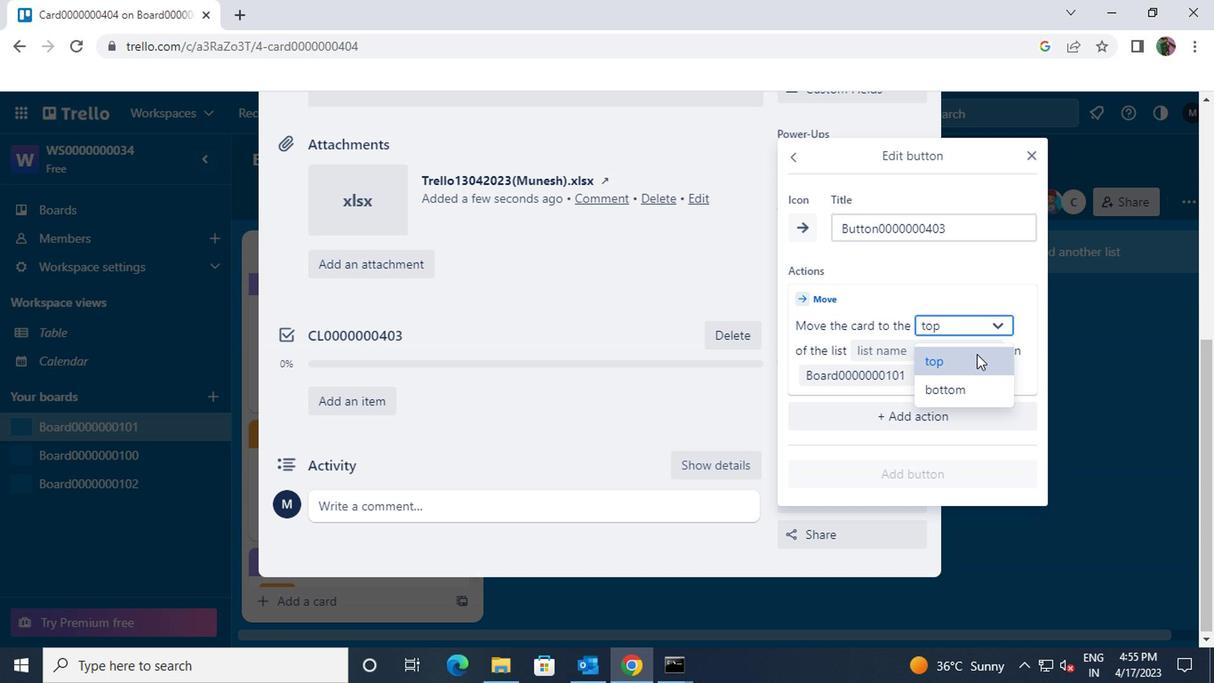 
Action: Mouse moved to (987, 350)
Screenshot: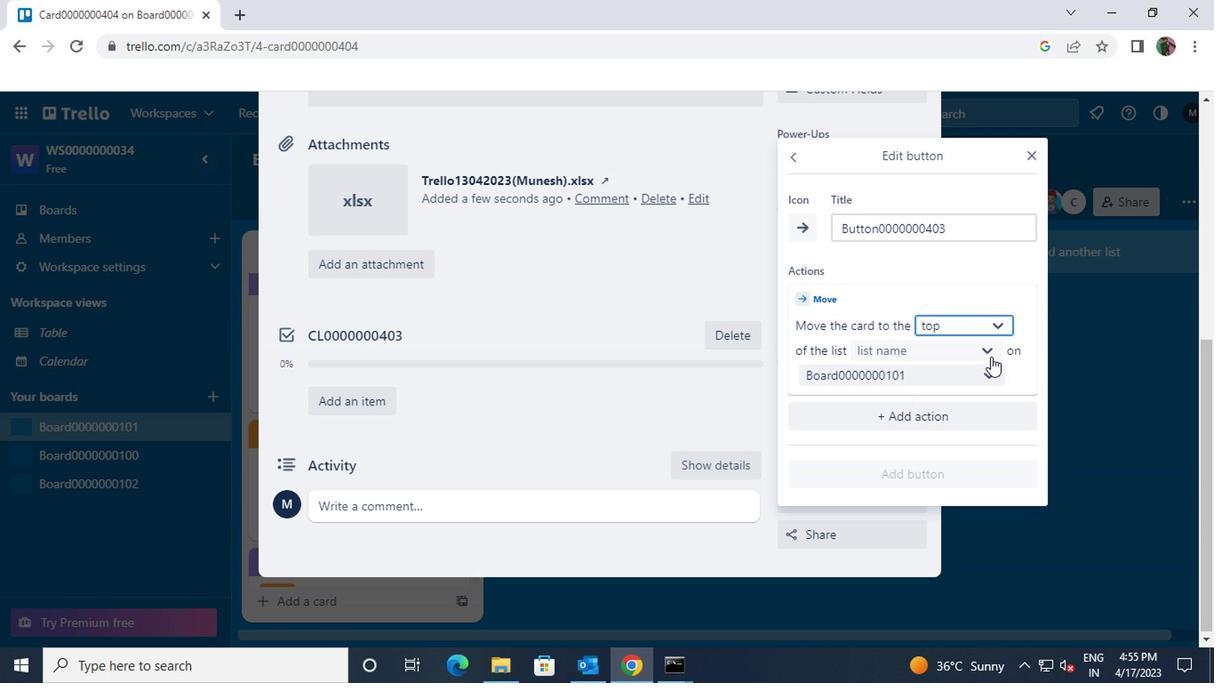 
Action: Mouse pressed left at (987, 350)
Screenshot: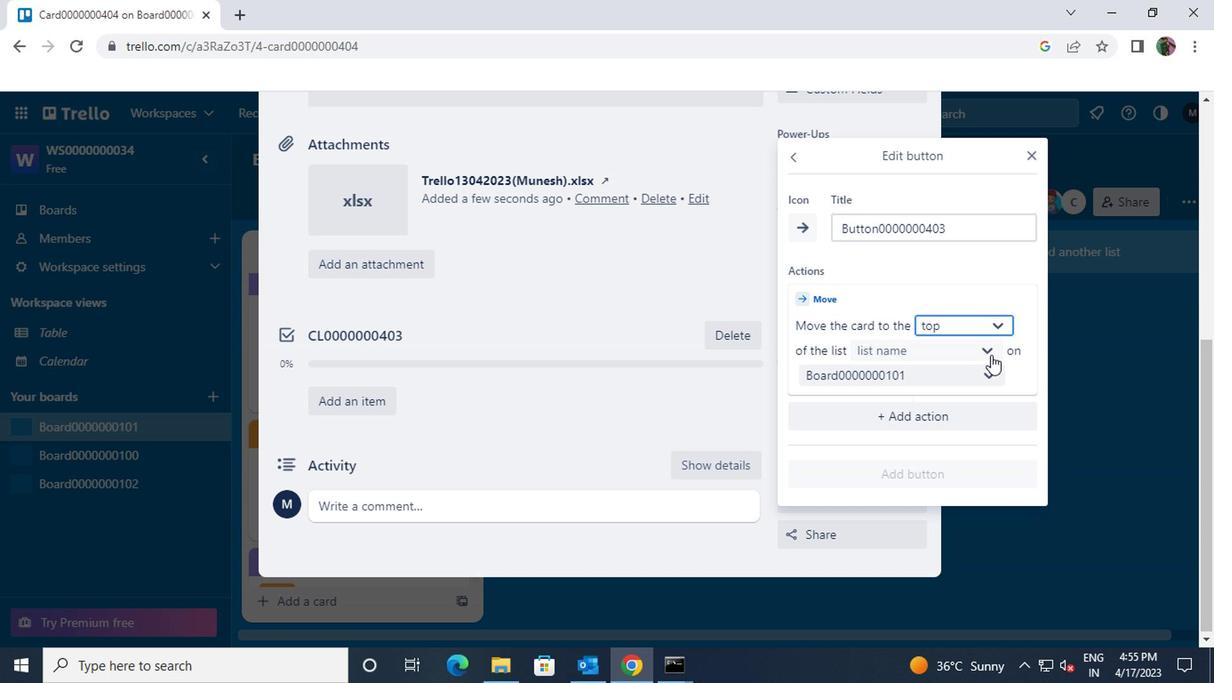 
Action: Mouse moved to (957, 389)
Screenshot: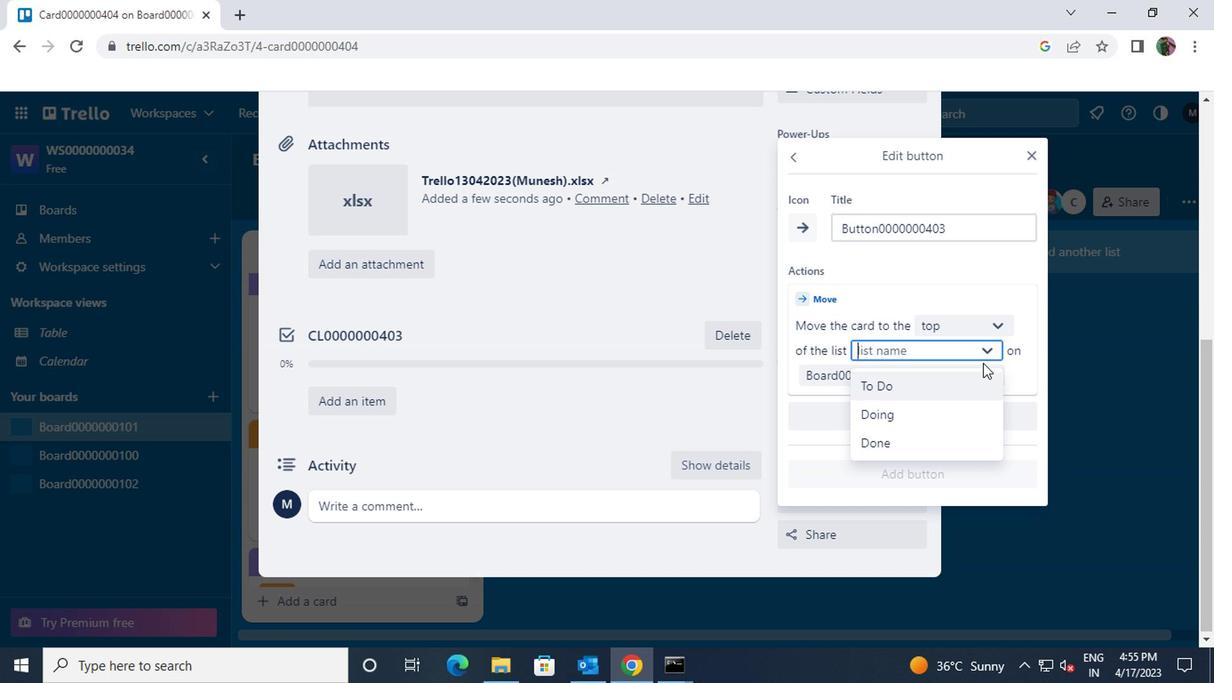 
Action: Mouse pressed left at (957, 389)
Screenshot: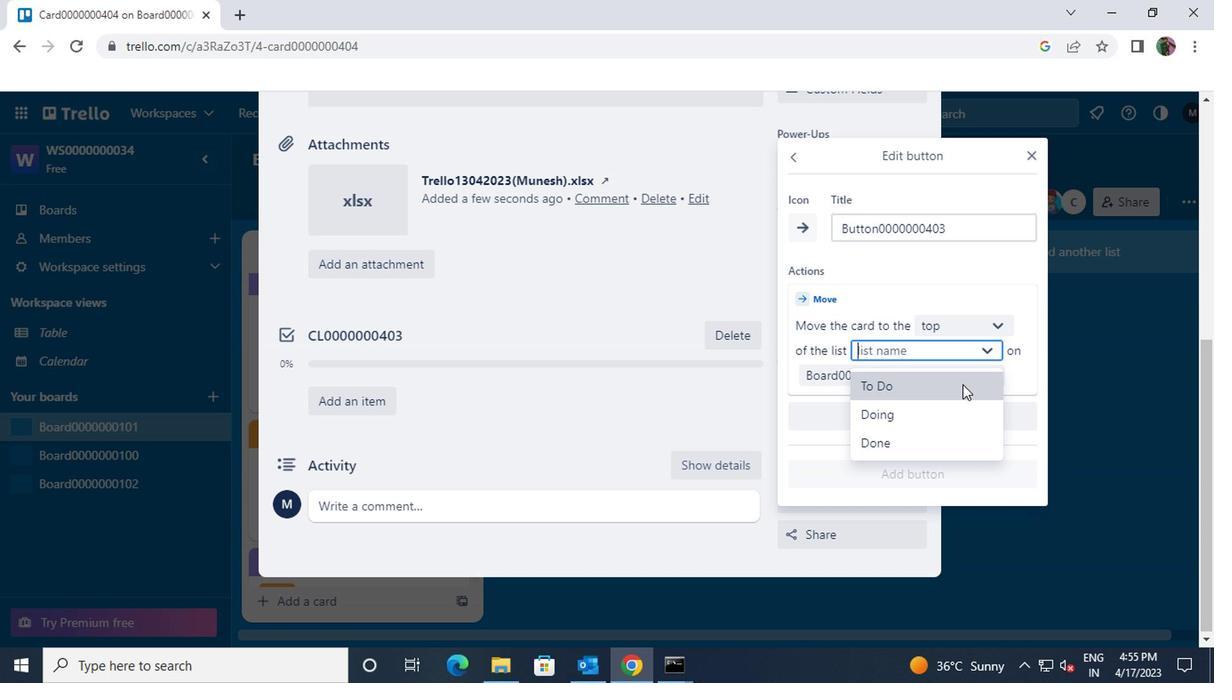 
Action: Mouse moved to (943, 471)
Screenshot: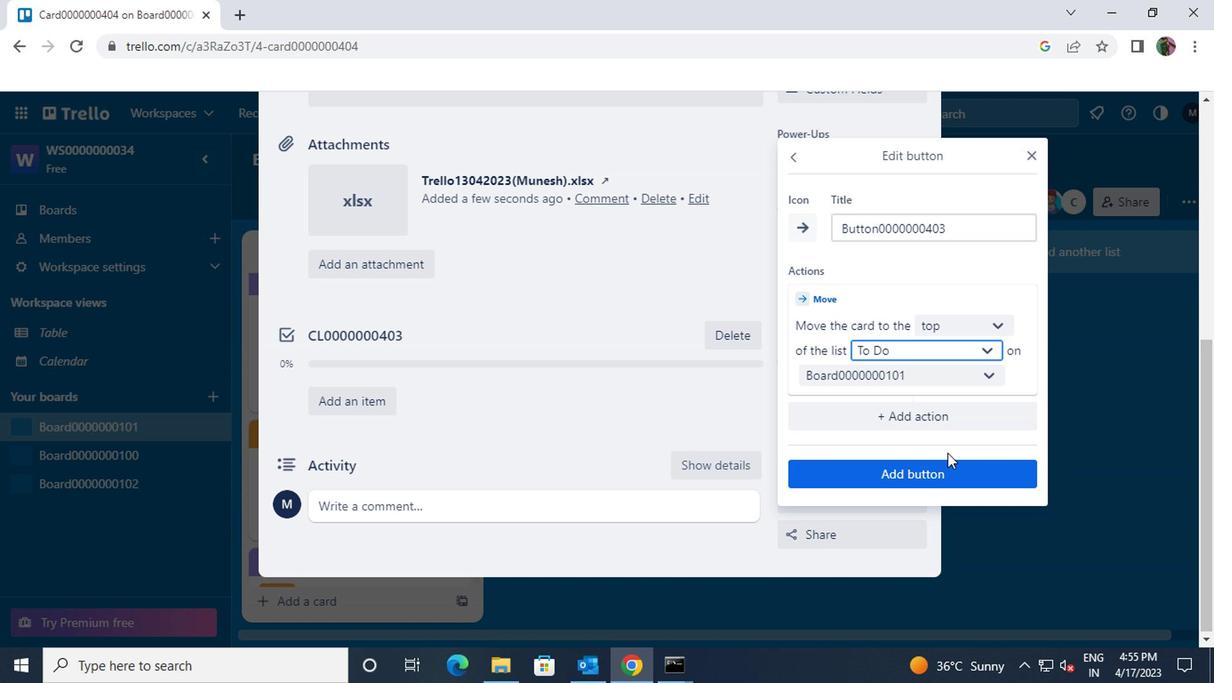 
Action: Mouse pressed left at (943, 471)
Screenshot: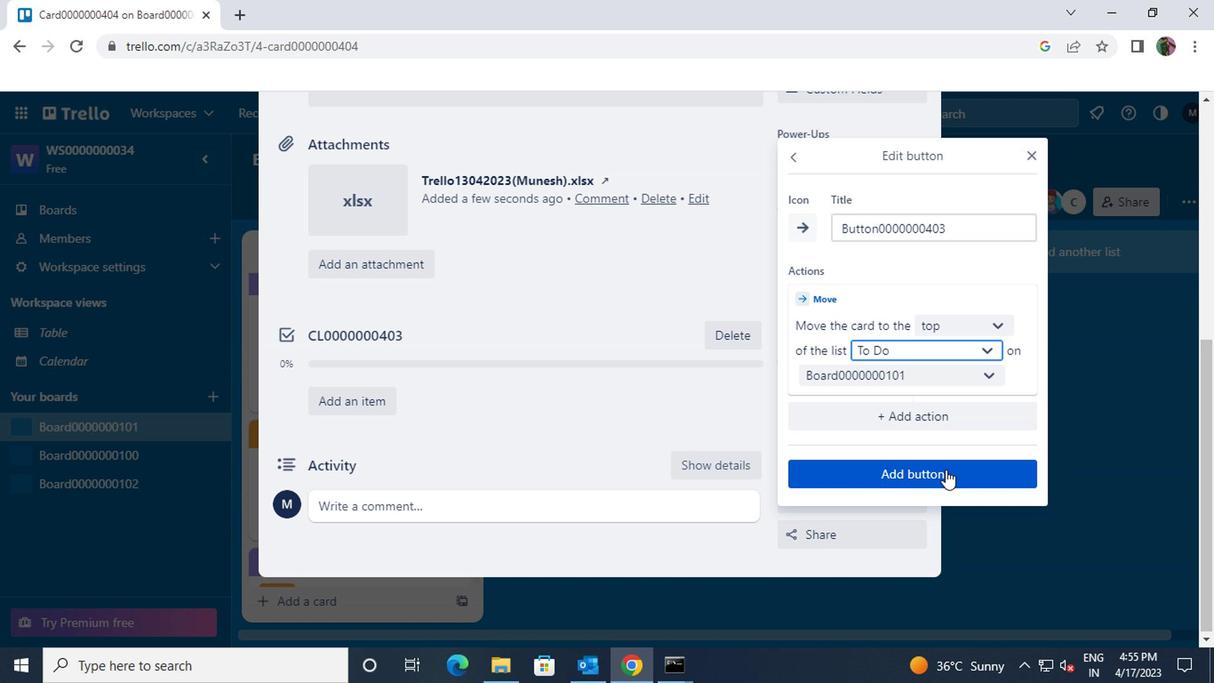 
Action: Mouse moved to (898, 439)
Screenshot: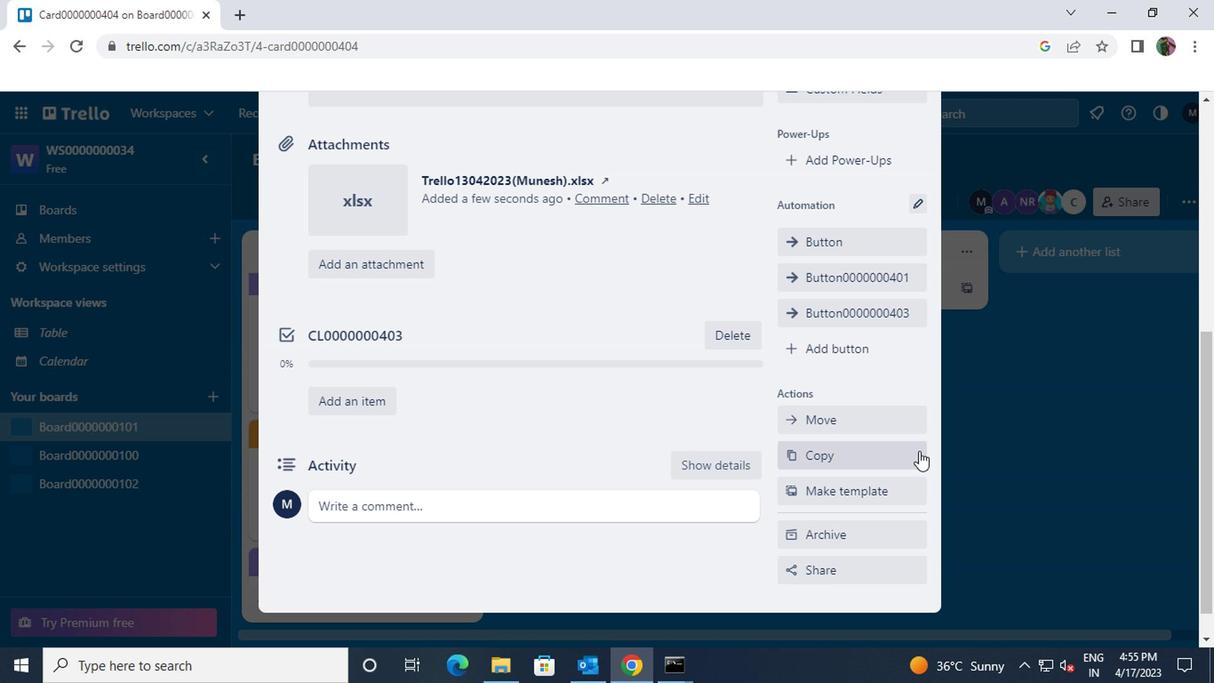 
Action: Mouse scrolled (898, 440) with delta (0, 1)
Screenshot: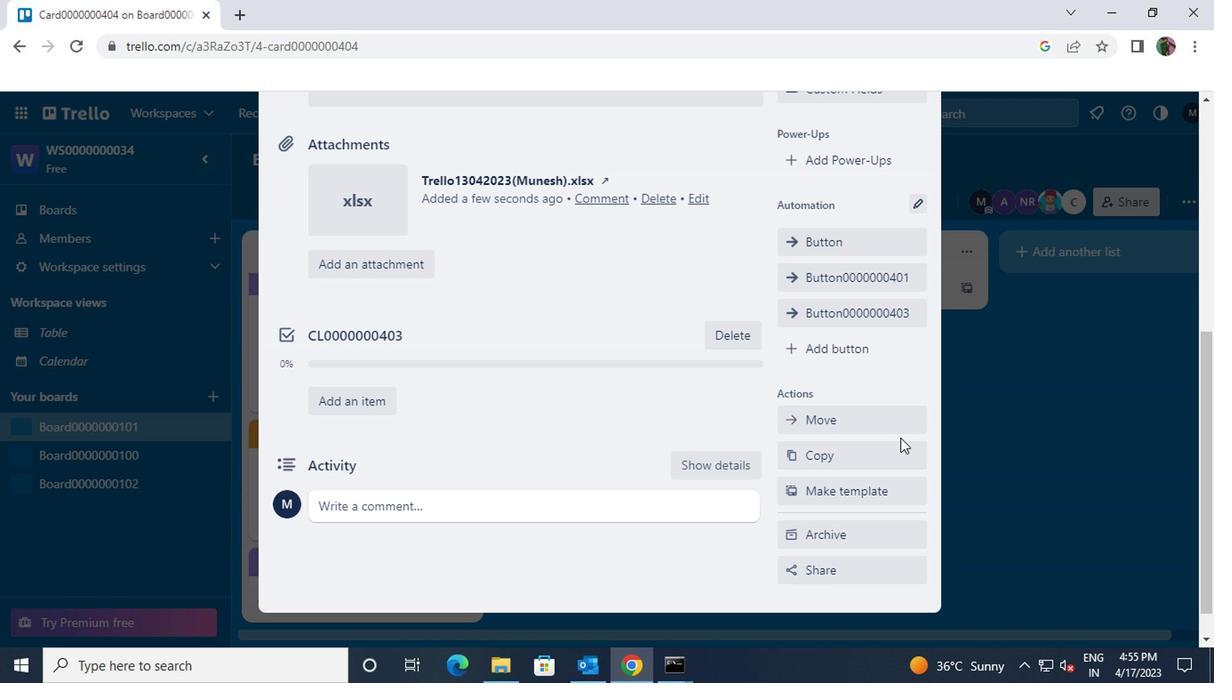 
Action: Mouse scrolled (898, 440) with delta (0, 1)
Screenshot: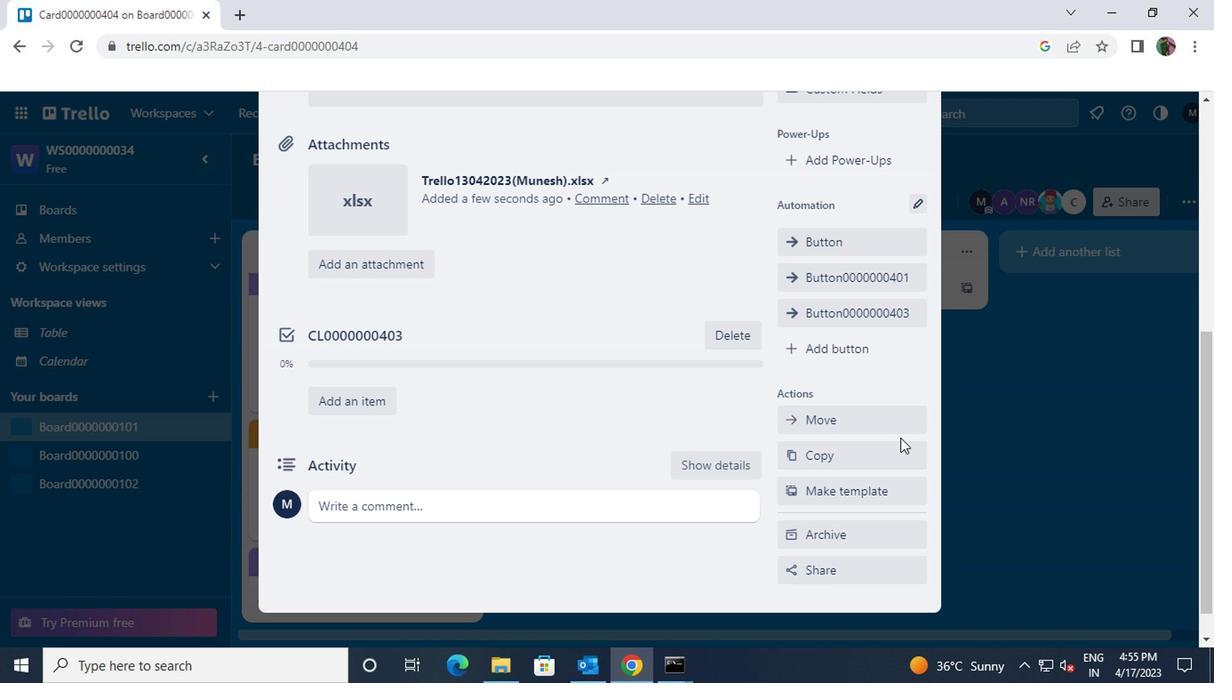 
Action: Mouse moved to (890, 437)
Screenshot: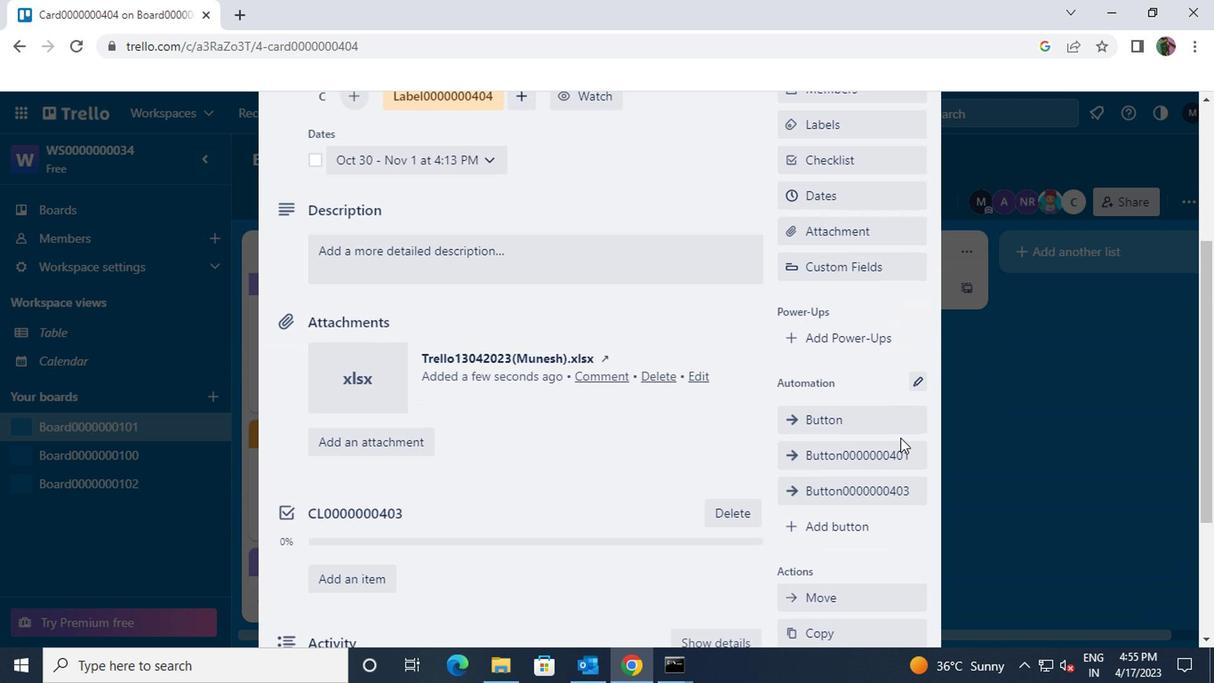 
Action: Mouse scrolled (890, 437) with delta (0, 0)
Screenshot: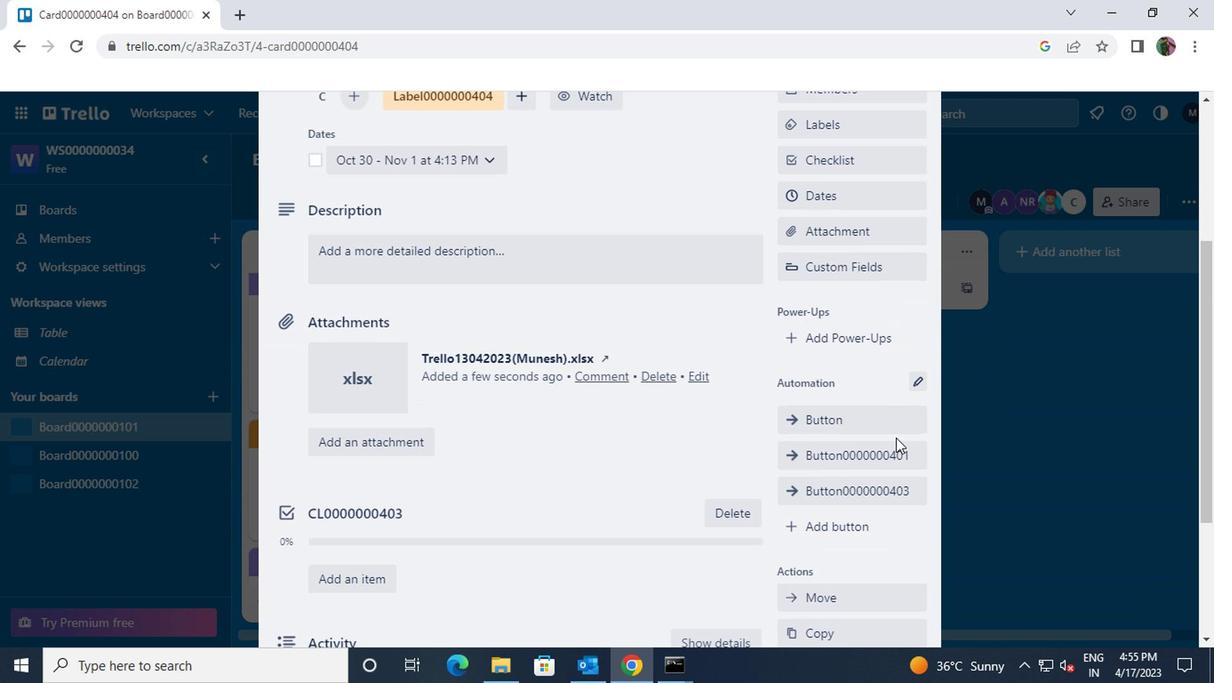 
Action: Mouse moved to (650, 349)
Screenshot: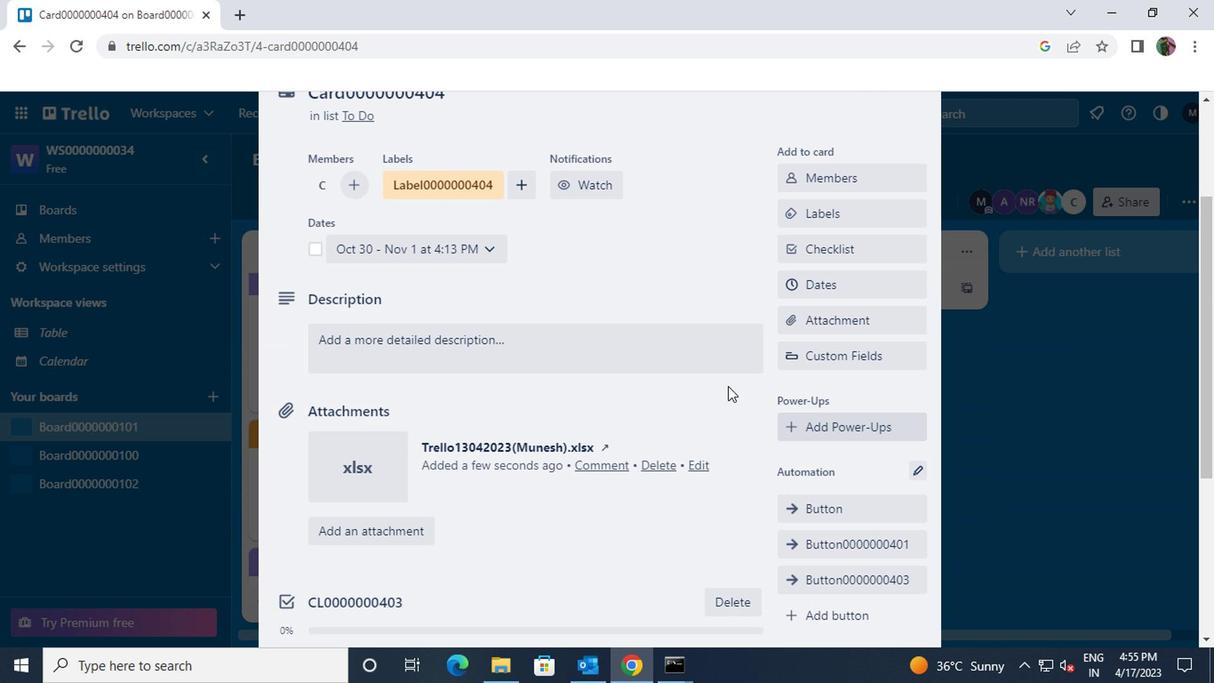 
Action: Mouse pressed left at (650, 349)
Screenshot: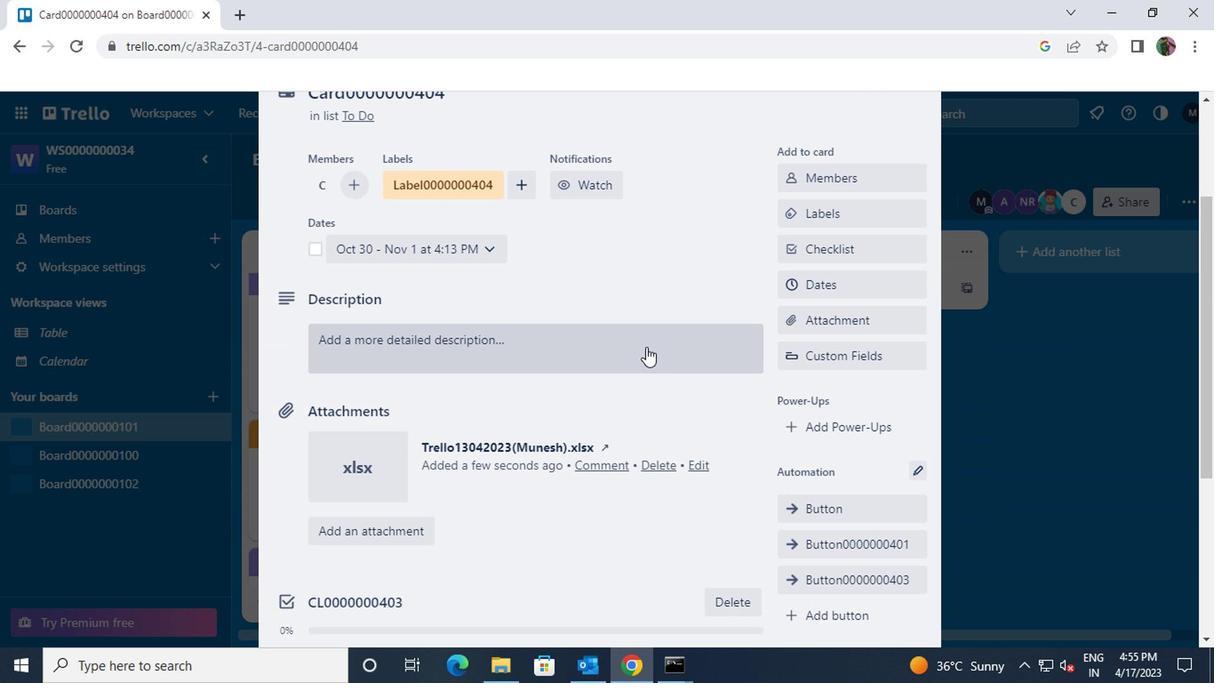 
Action: Mouse moved to (648, 340)
Screenshot: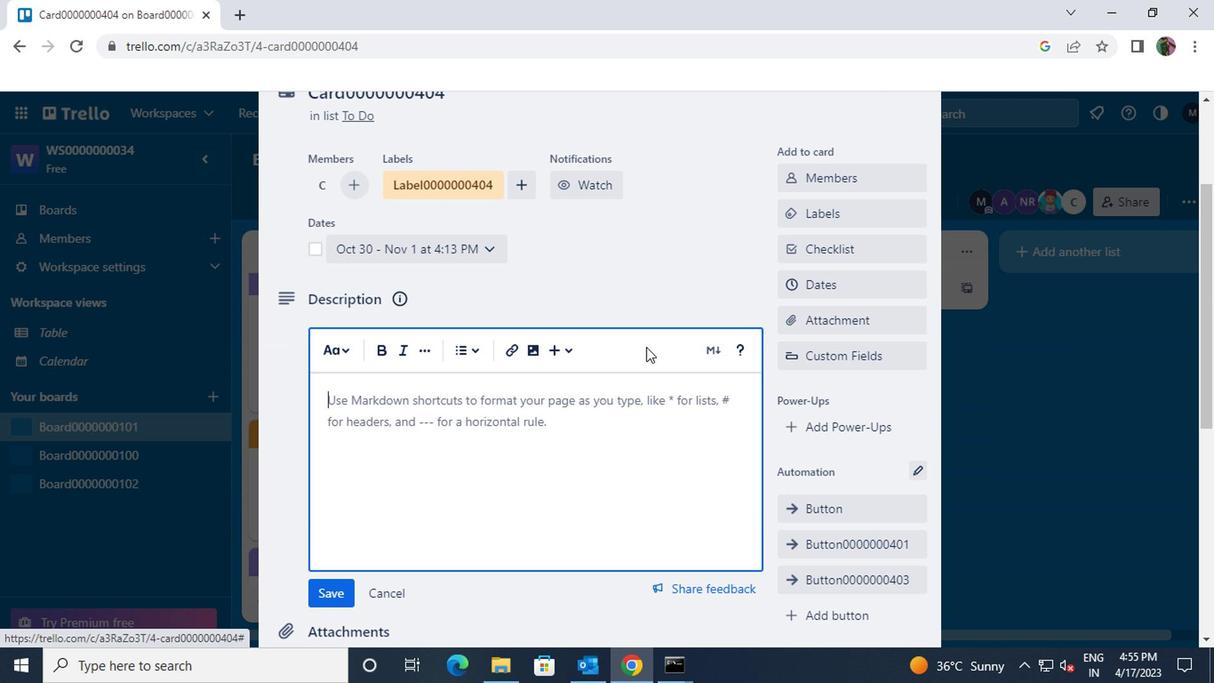 
Action: Key pressed <Key.shift>DS0000000404
Screenshot: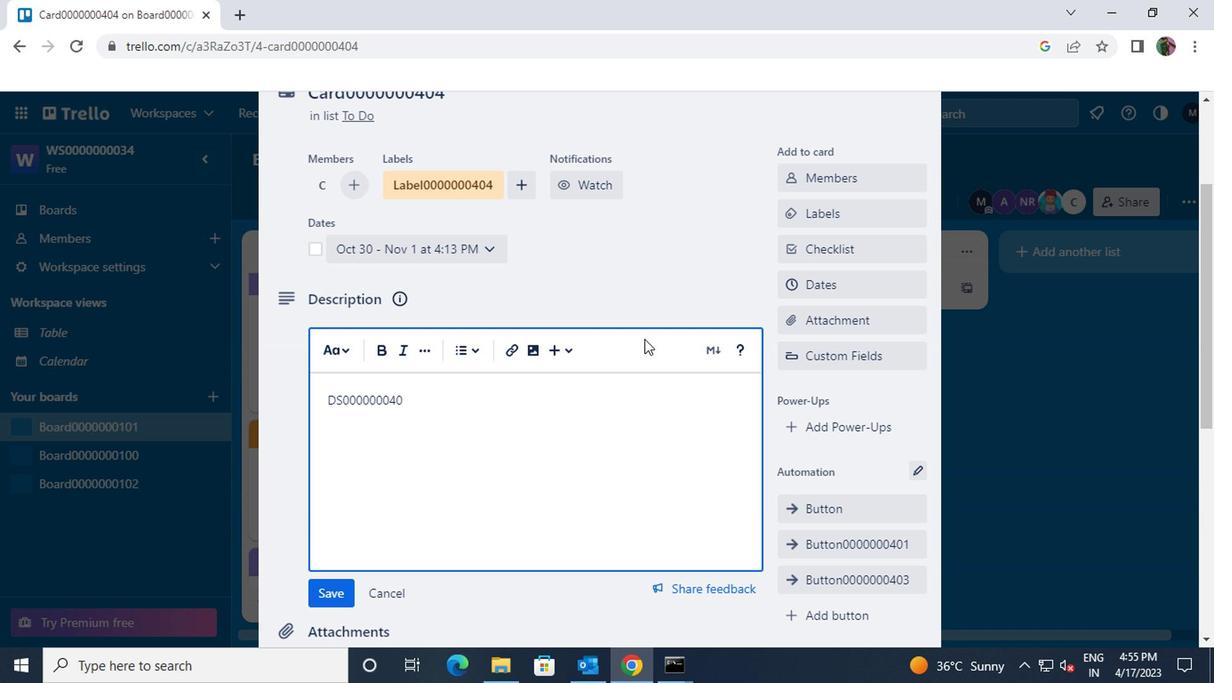 
Action: Mouse moved to (334, 604)
Screenshot: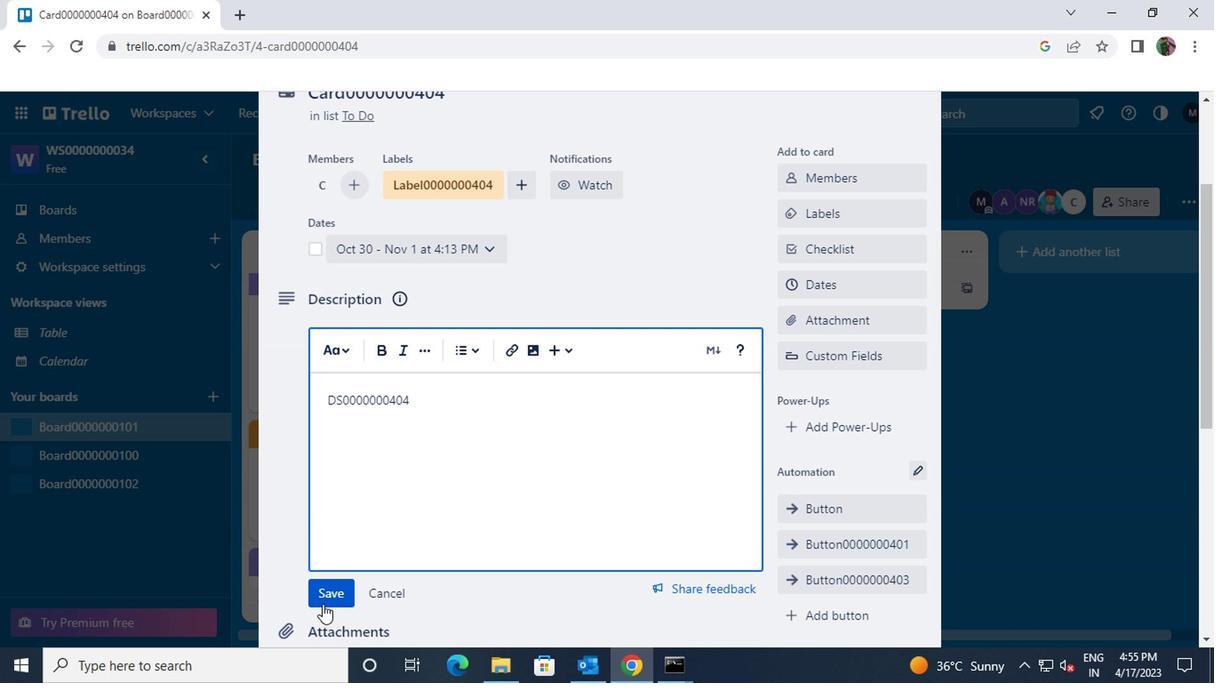 
Action: Mouse pressed left at (334, 604)
Screenshot: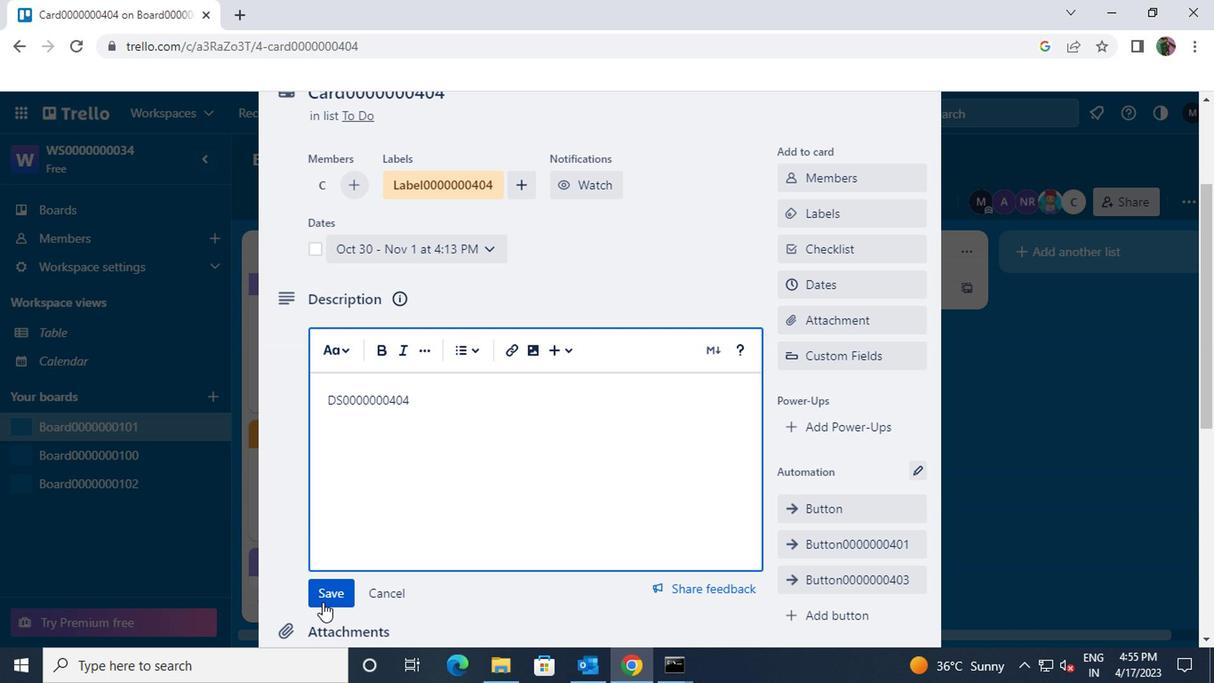 
Action: Mouse moved to (380, 520)
Screenshot: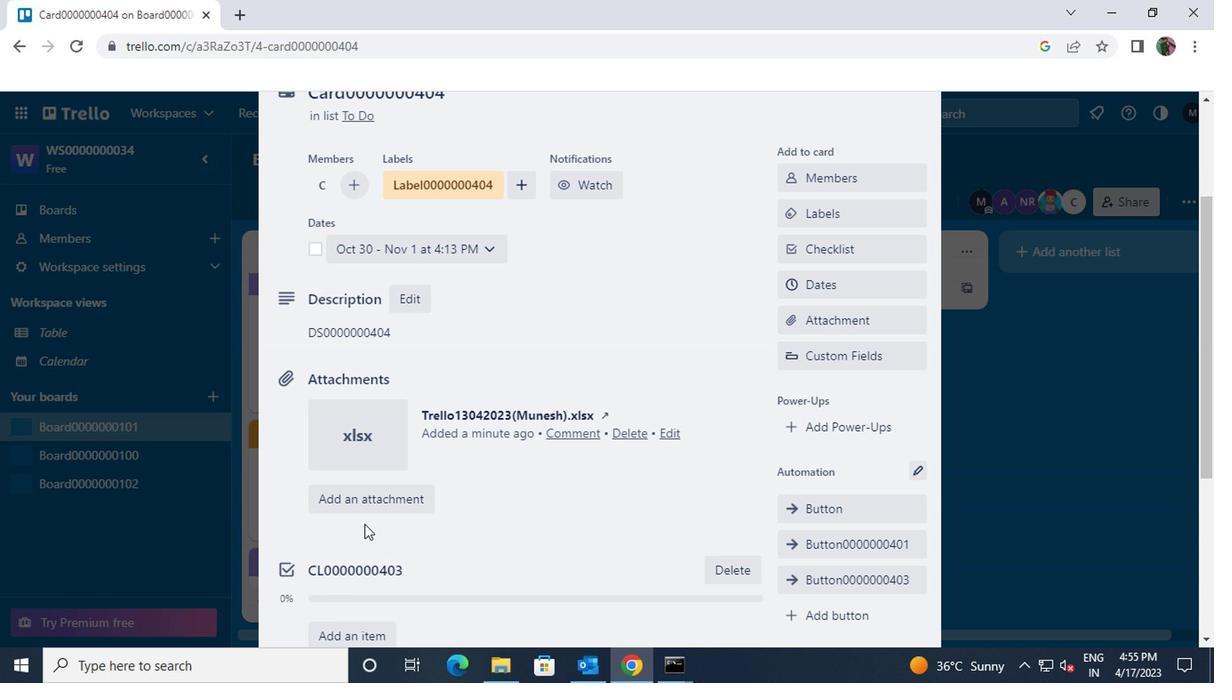 
Action: Mouse scrolled (380, 518) with delta (0, -1)
Screenshot: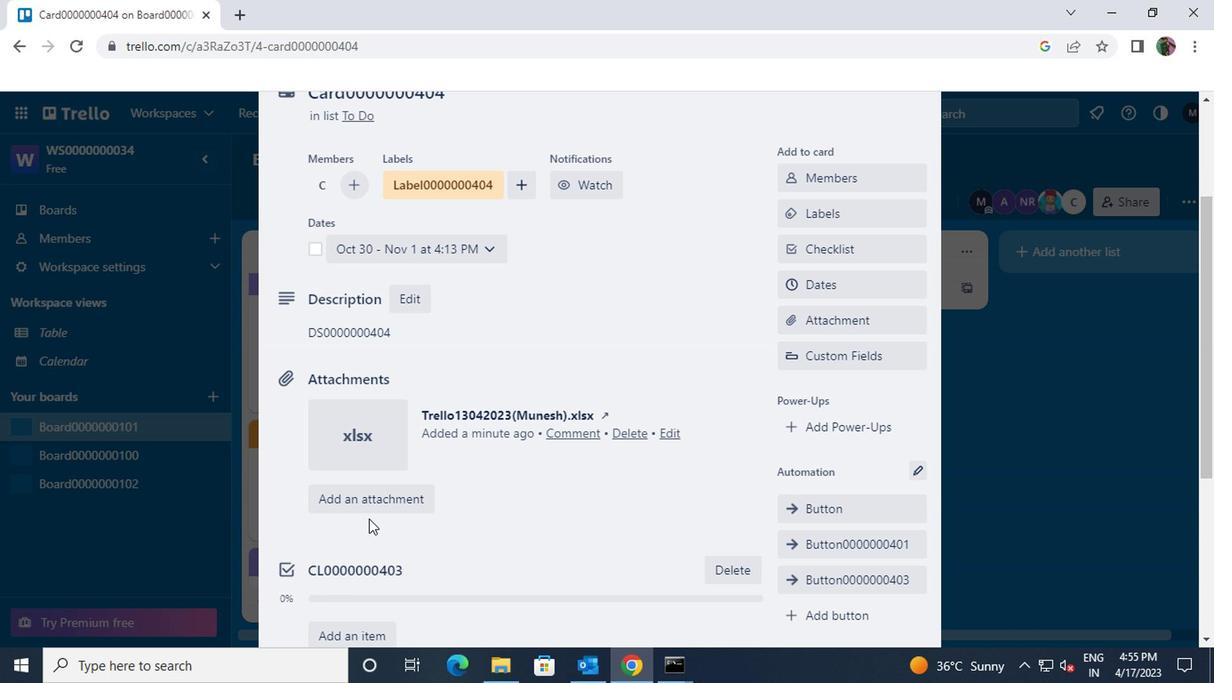 
Action: Mouse scrolled (380, 518) with delta (0, -1)
Screenshot: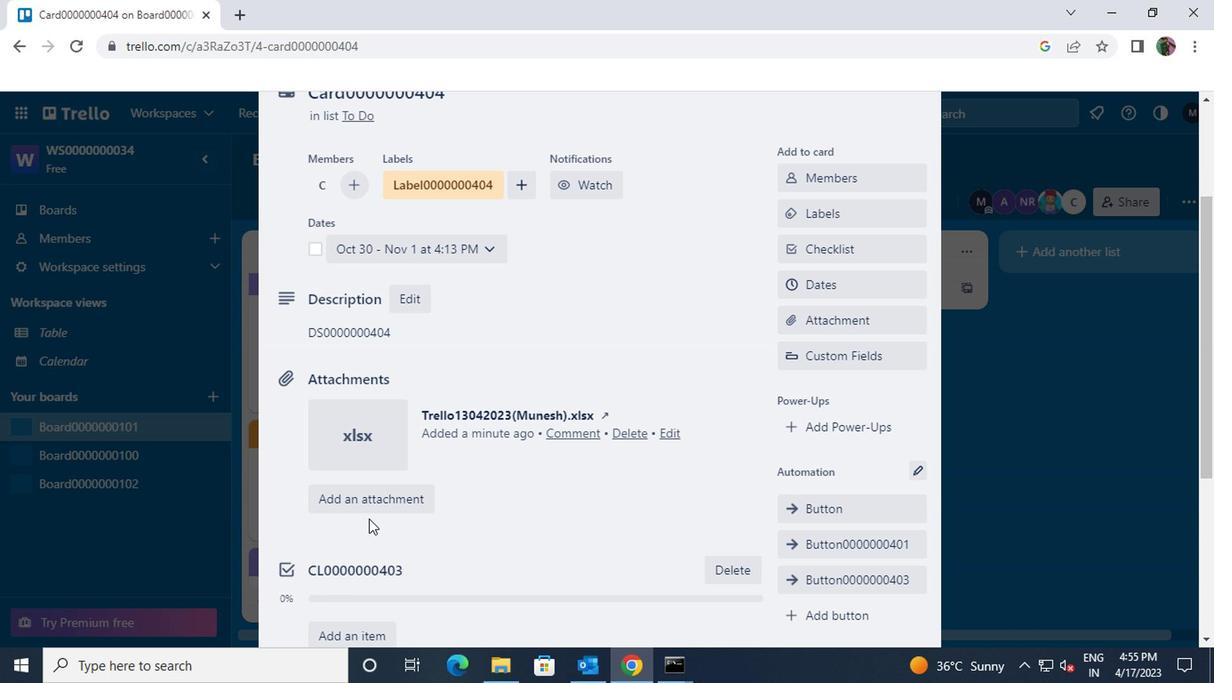 
Action: Mouse moved to (386, 515)
Screenshot: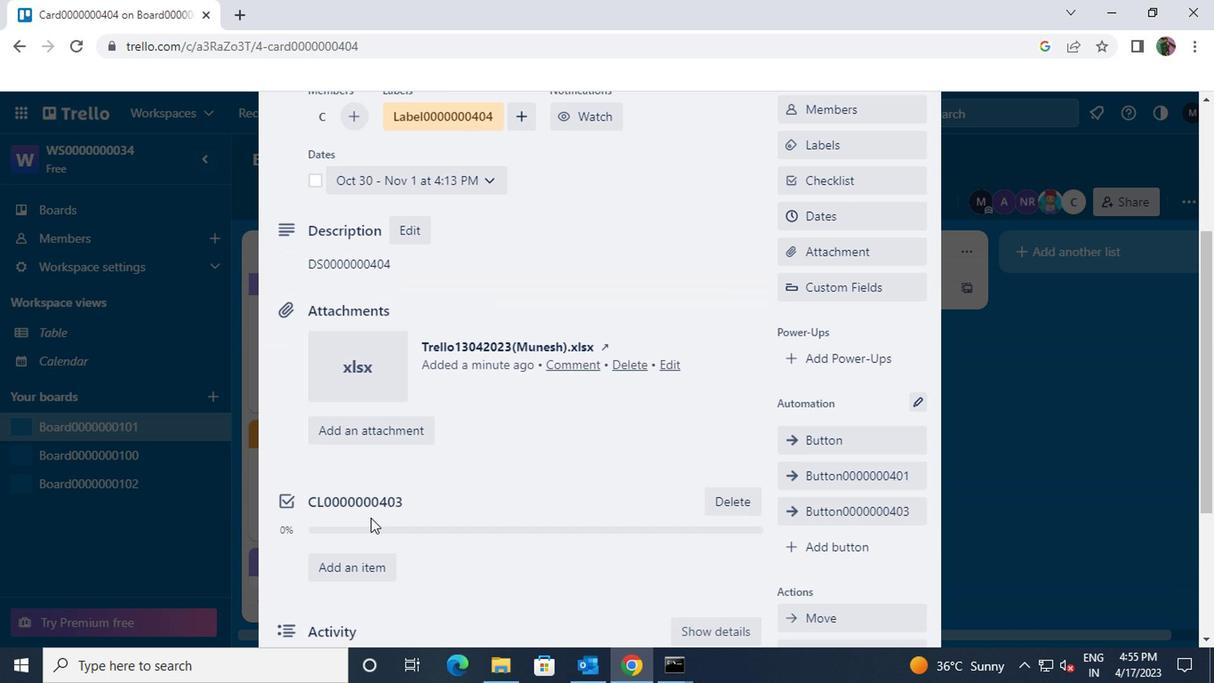 
Action: Mouse scrolled (386, 514) with delta (0, -1)
Screenshot: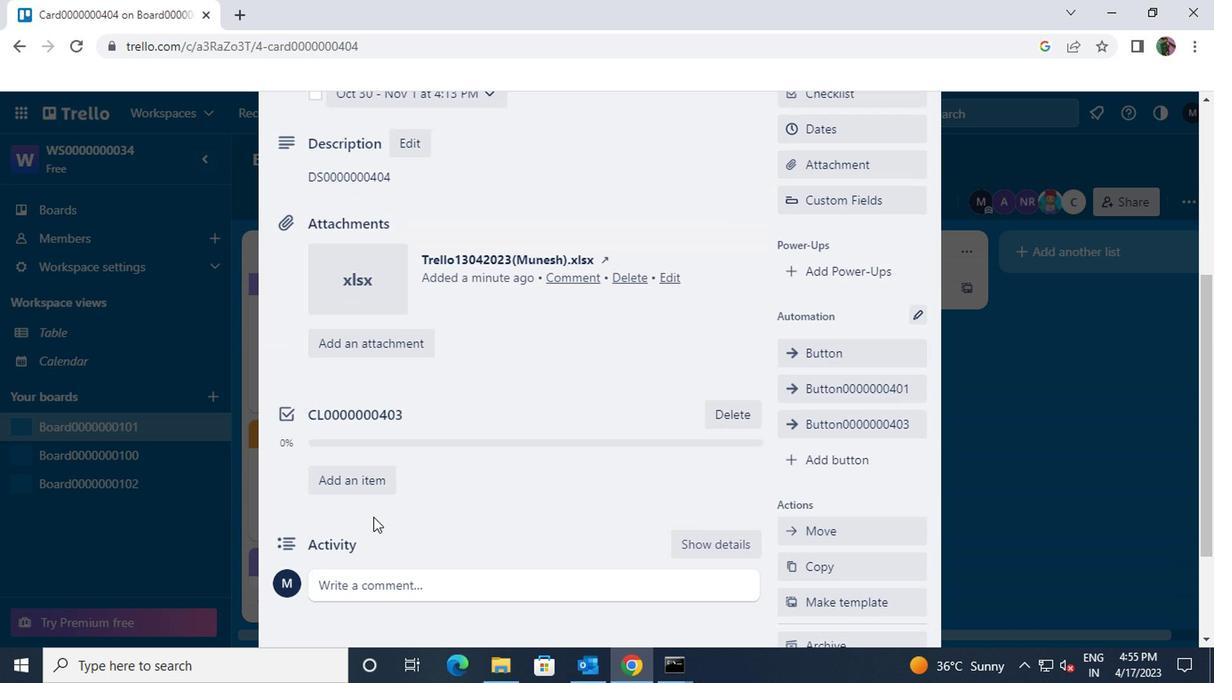 
Action: Mouse scrolled (386, 514) with delta (0, -1)
Screenshot: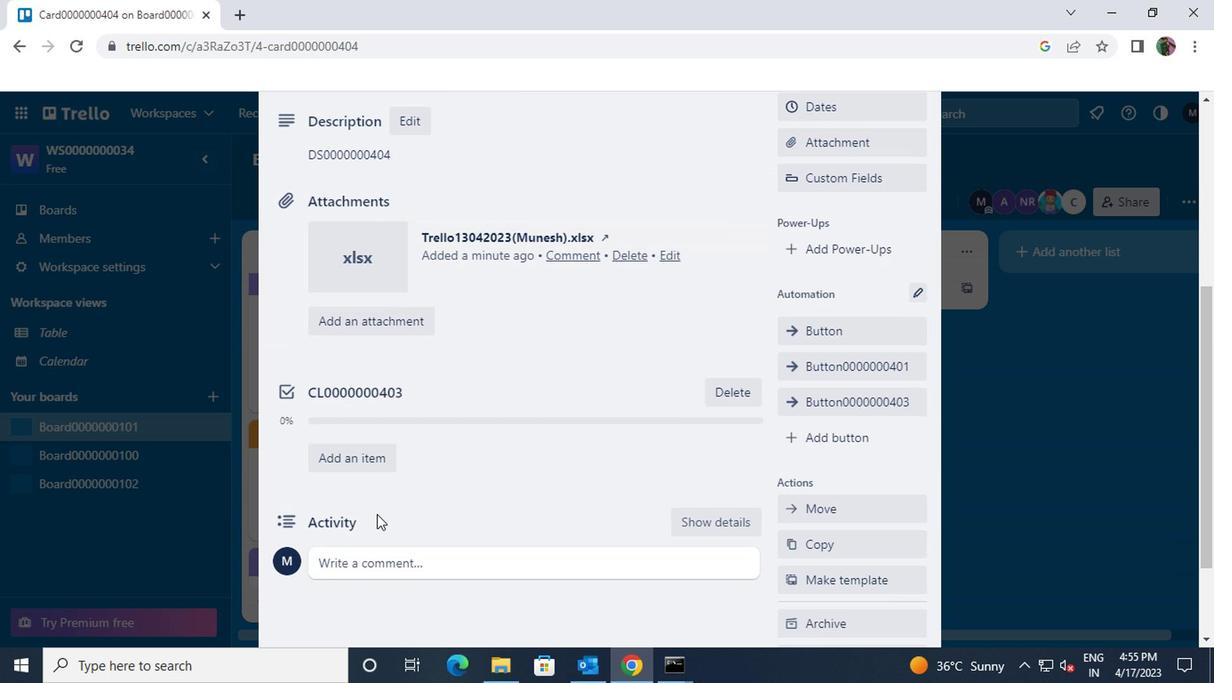 
Action: Mouse moved to (399, 439)
Screenshot: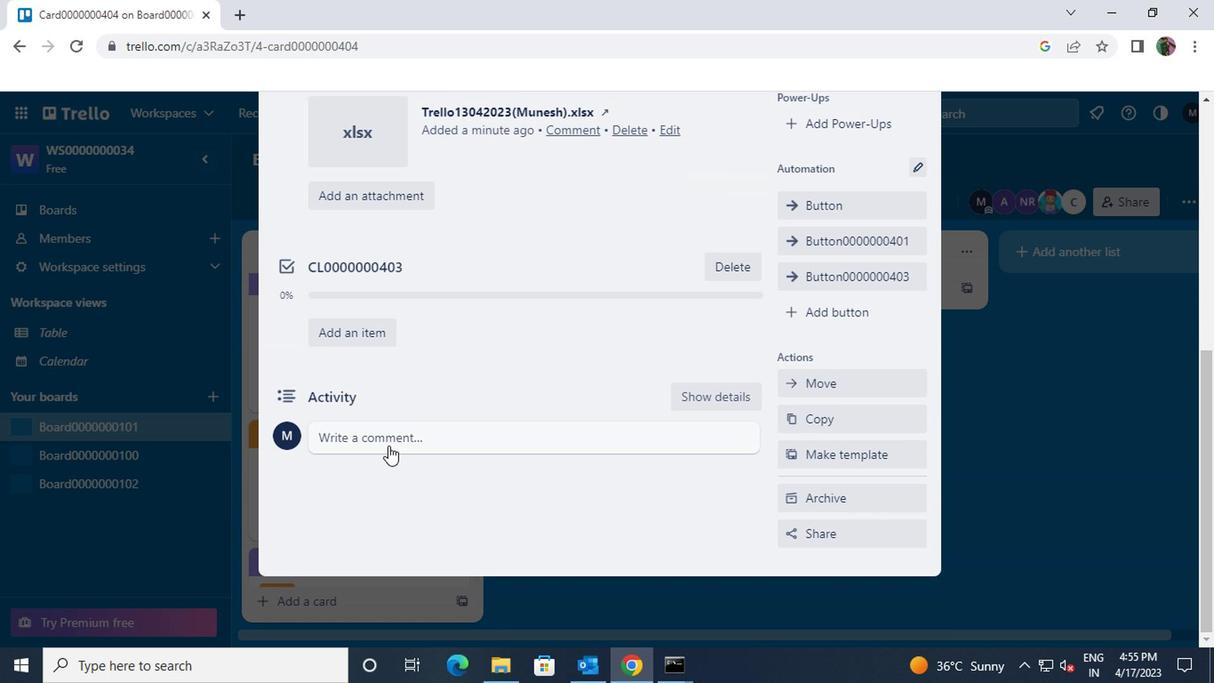 
Action: Mouse pressed left at (399, 439)
Screenshot: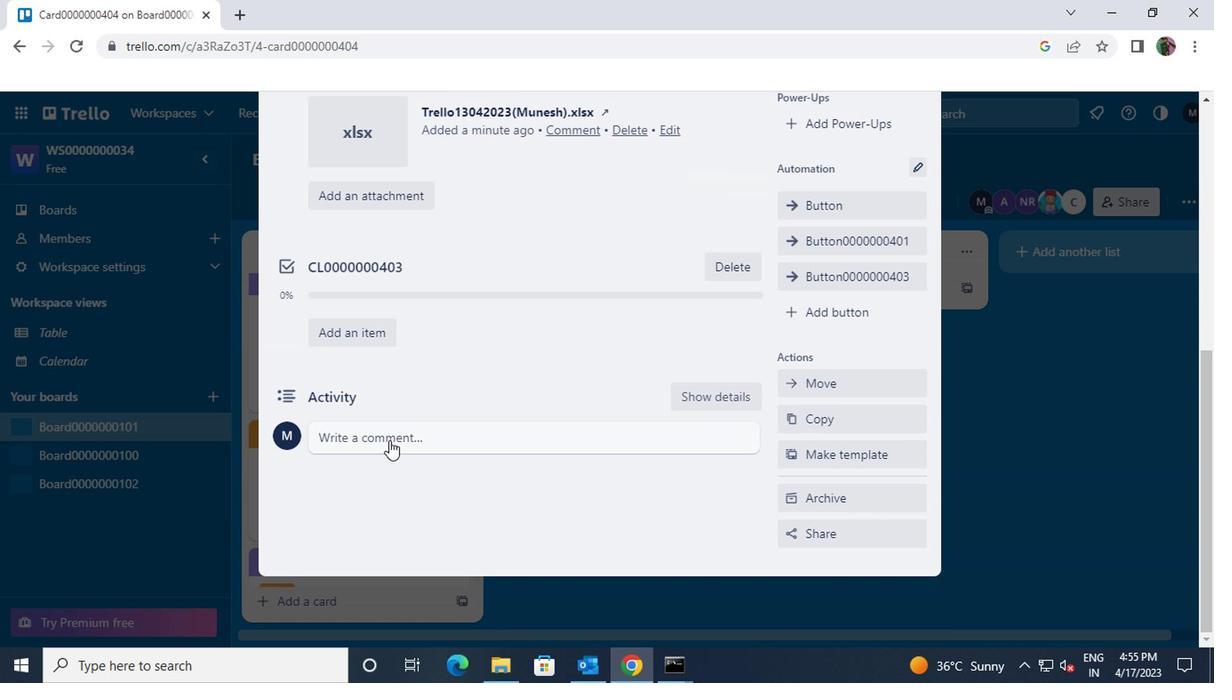 
Action: Key pressed <Key.shift>CM0000000404
Screenshot: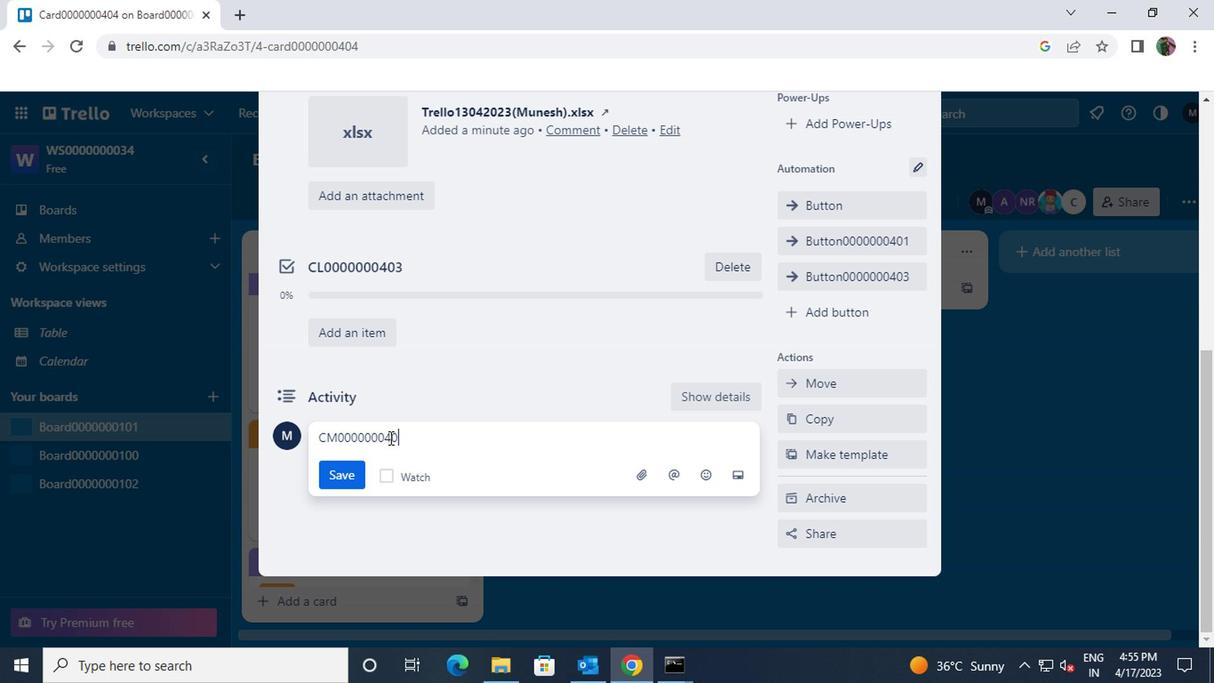 
Action: Mouse moved to (359, 475)
Screenshot: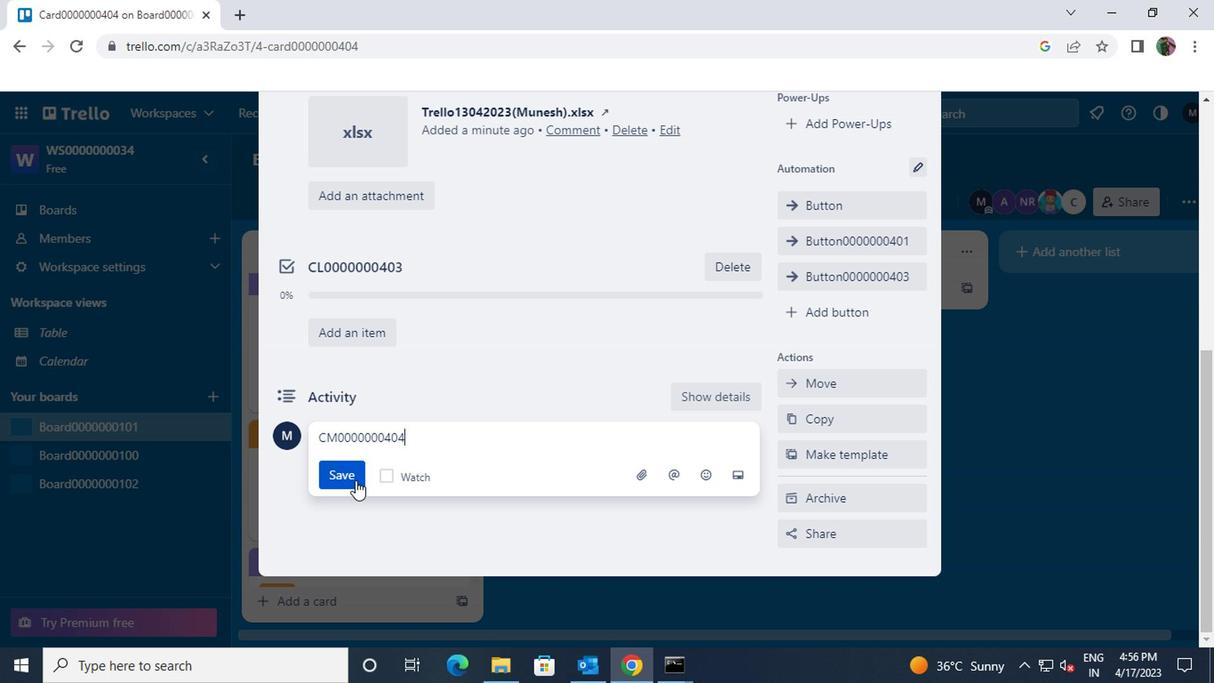 
Action: Mouse pressed left at (359, 475)
Screenshot: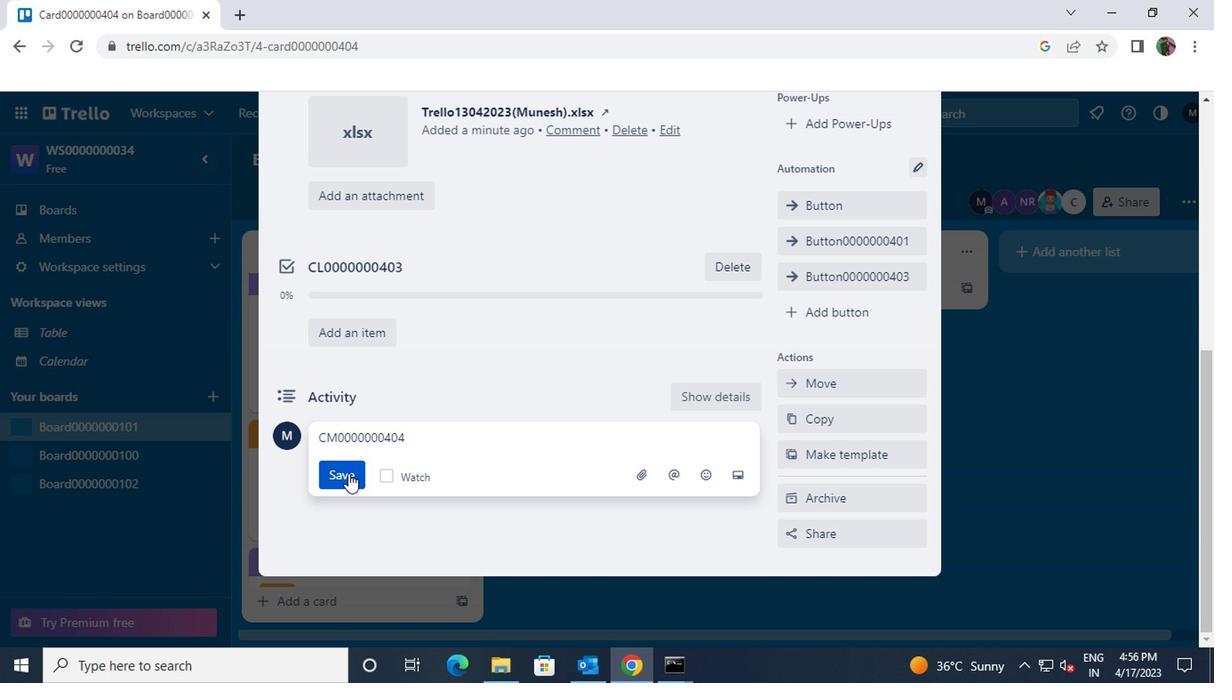 
